 Task: Find connections with filter location Hāveri with filter topic #personalbrandingwith filter profile language French with filter current company NTT Ltd. with filter school Prof. Ram Meghe Institute of Technology & Research Badnera Rly. with filter industry Events Services with filter service category Product Marketing with filter keywords title Youth Volunteer
Action: Mouse moved to (511, 78)
Screenshot: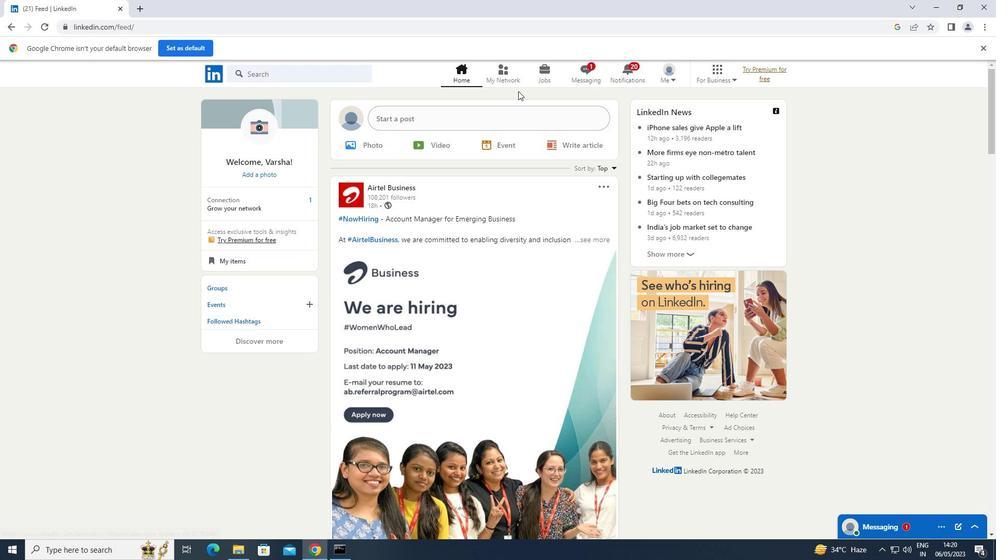 
Action: Mouse pressed left at (511, 78)
Screenshot: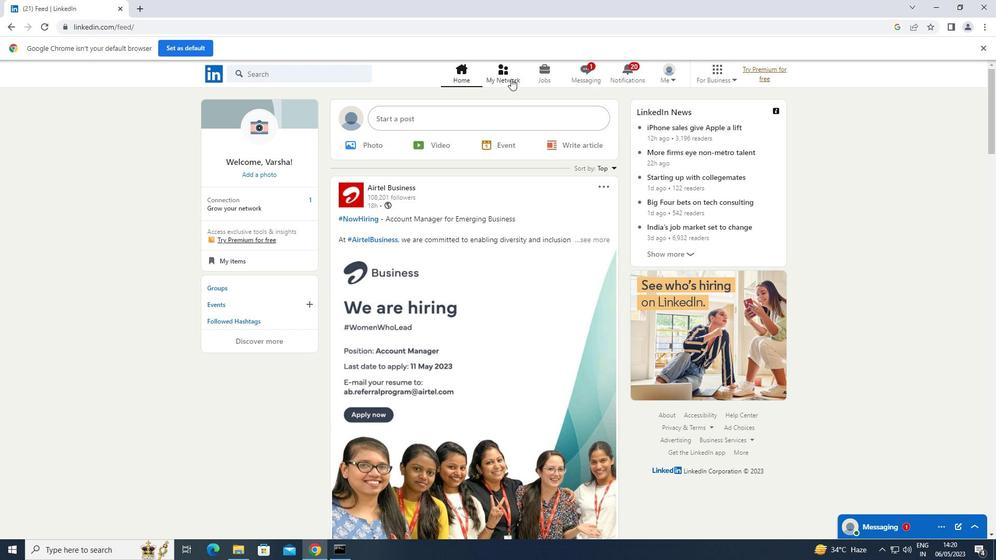 
Action: Mouse moved to (268, 124)
Screenshot: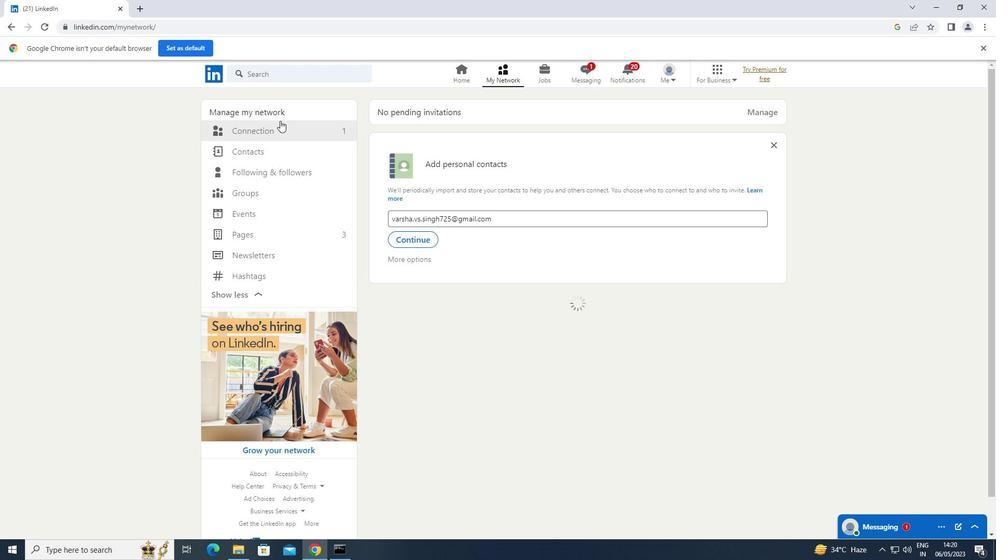 
Action: Mouse pressed left at (268, 124)
Screenshot: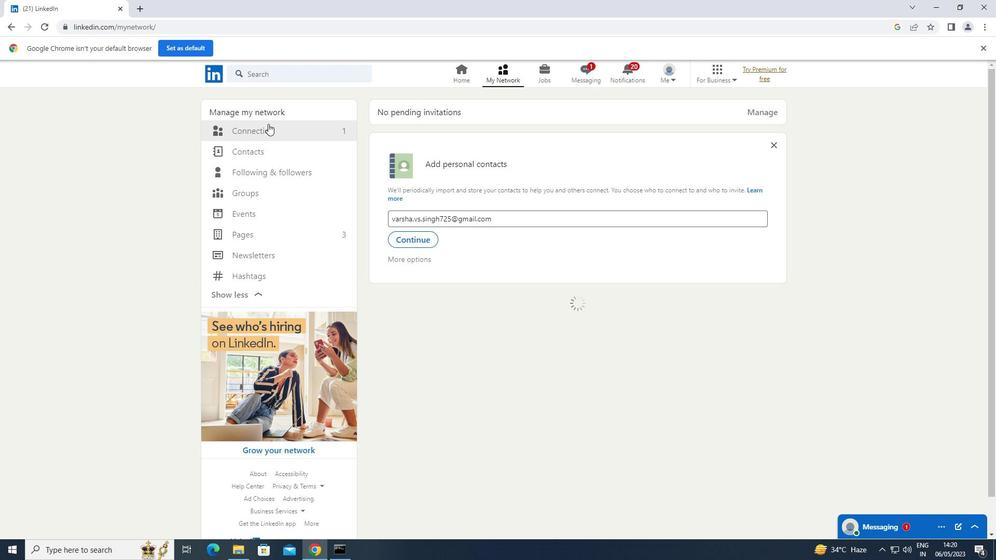 
Action: Mouse moved to (263, 126)
Screenshot: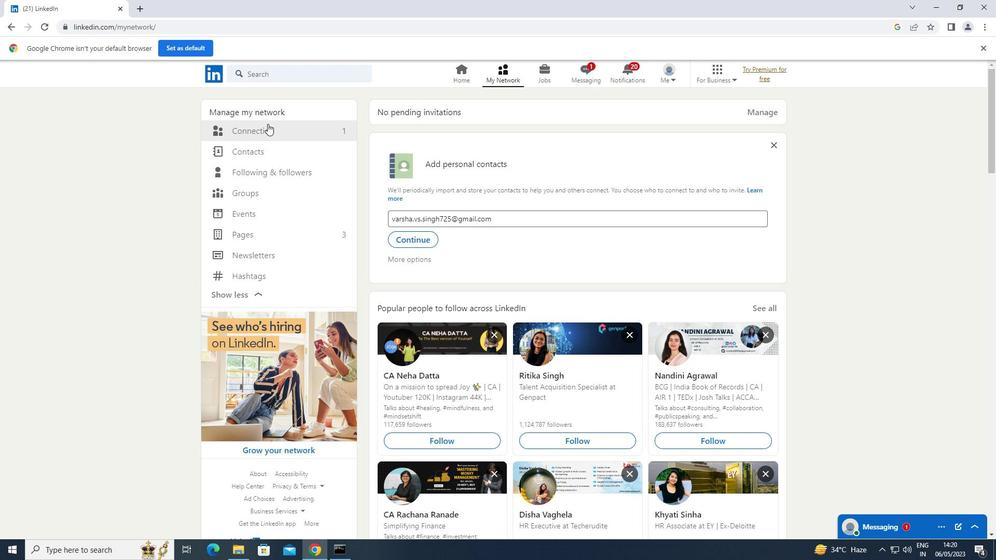 
Action: Mouse pressed left at (263, 126)
Screenshot: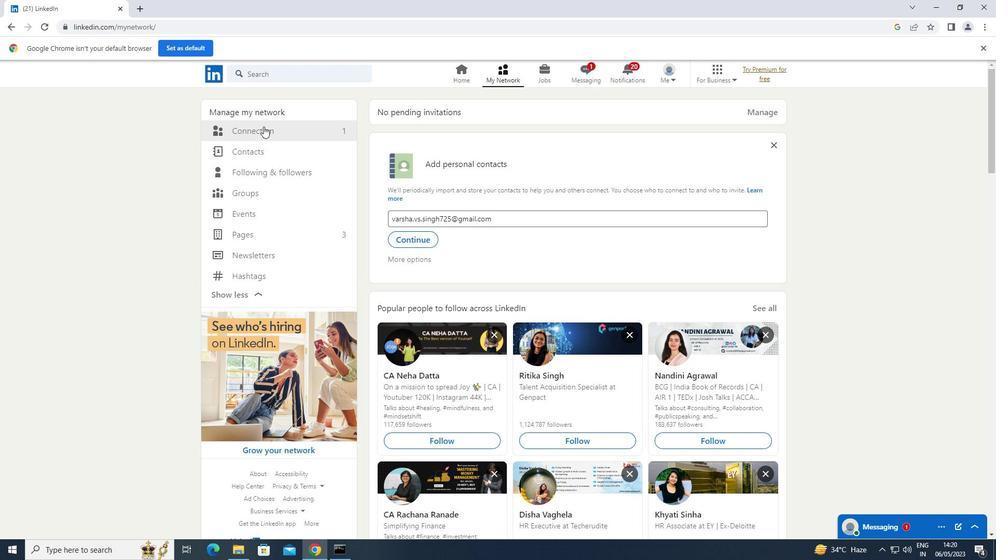 
Action: Mouse moved to (597, 133)
Screenshot: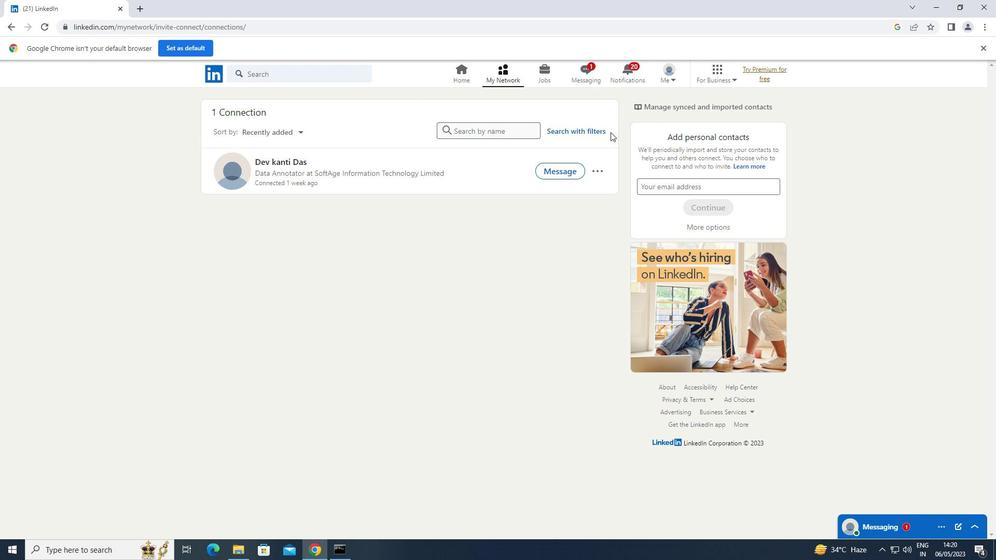 
Action: Mouse pressed left at (597, 133)
Screenshot: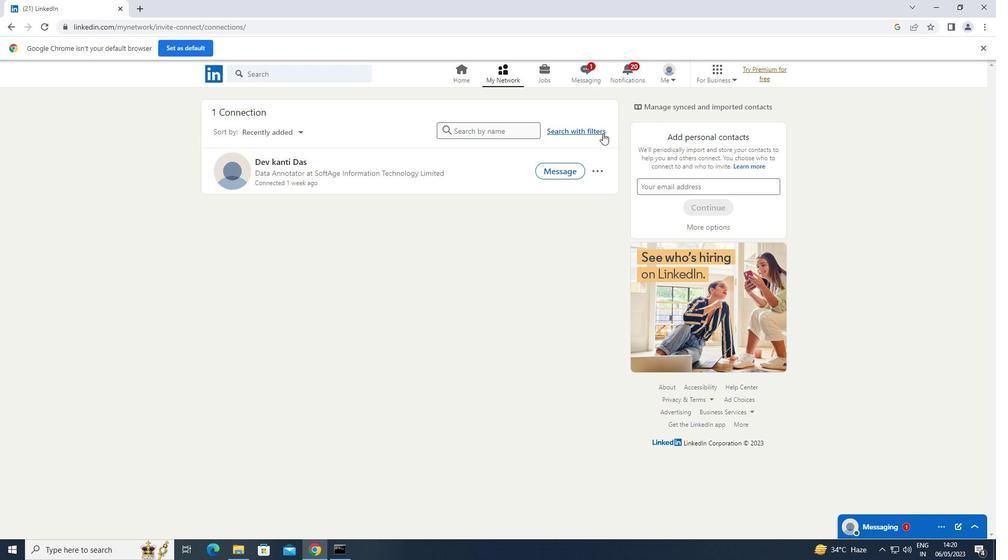 
Action: Mouse moved to (535, 103)
Screenshot: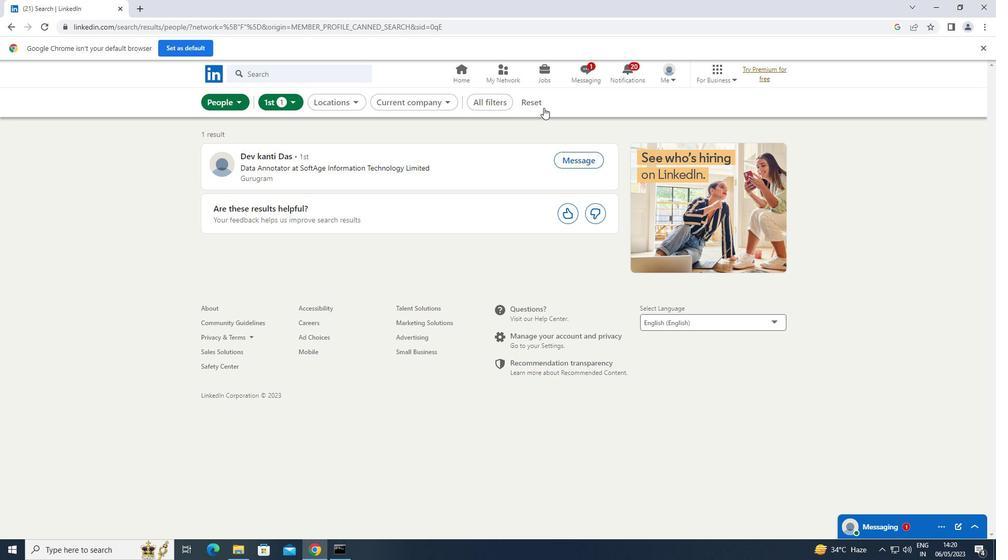 
Action: Mouse pressed left at (535, 103)
Screenshot: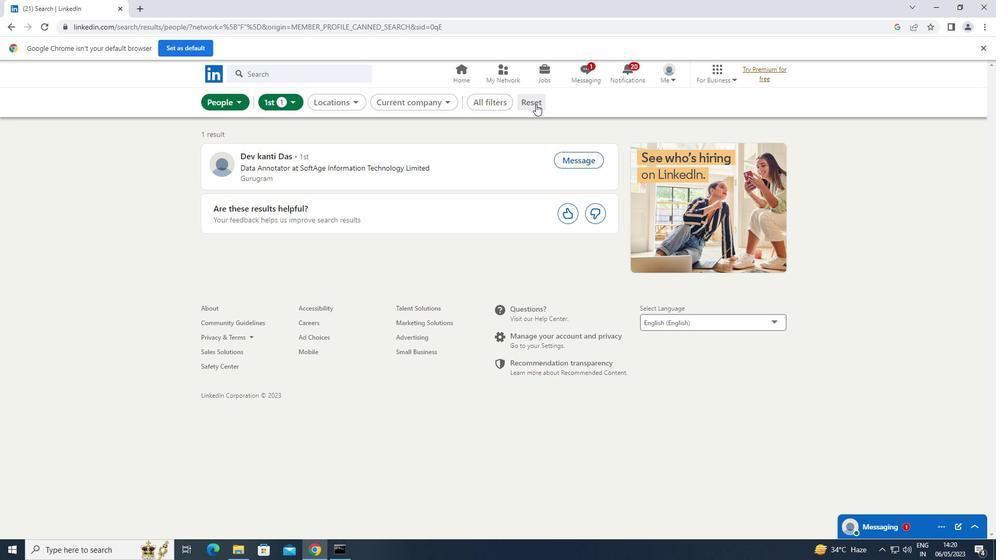 
Action: Mouse moved to (521, 100)
Screenshot: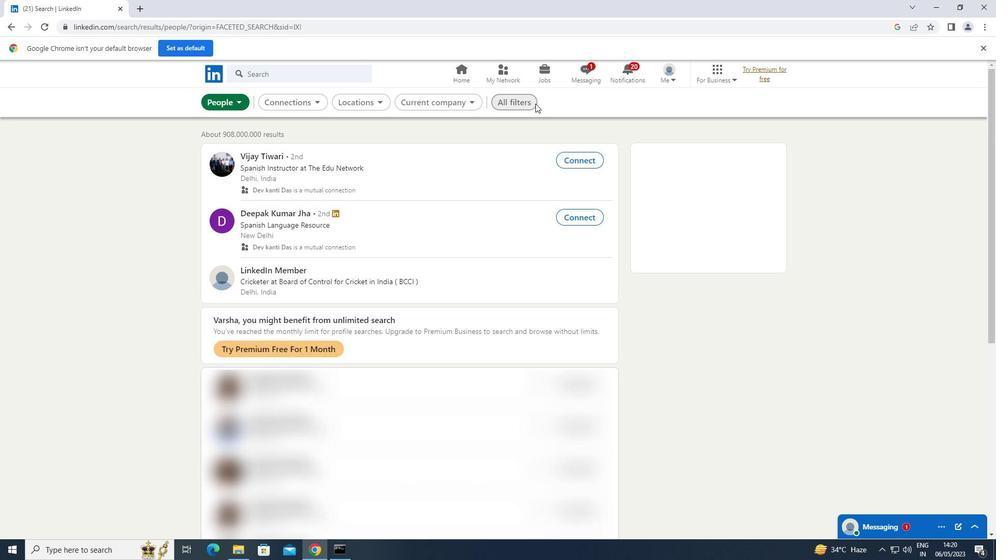 
Action: Mouse pressed left at (521, 100)
Screenshot: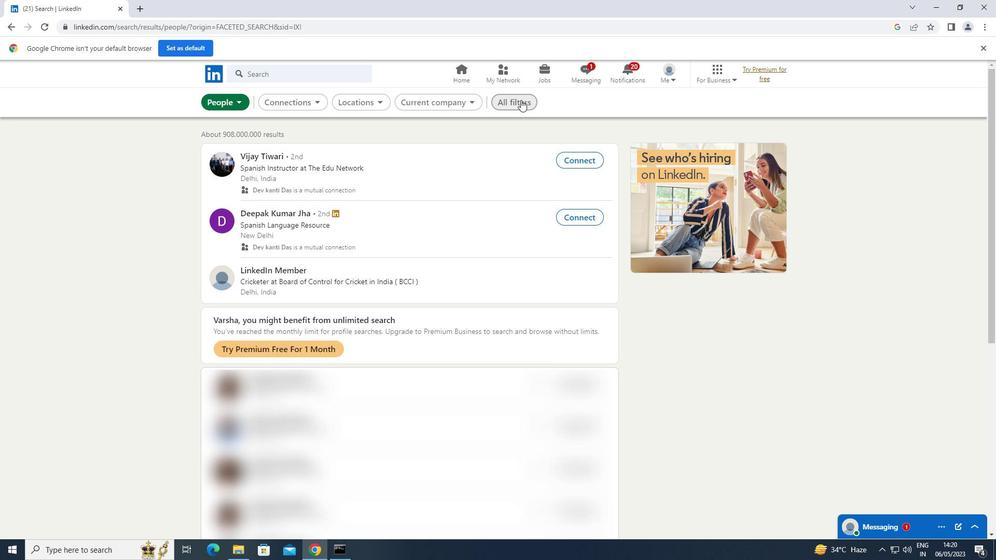 
Action: Mouse moved to (755, 156)
Screenshot: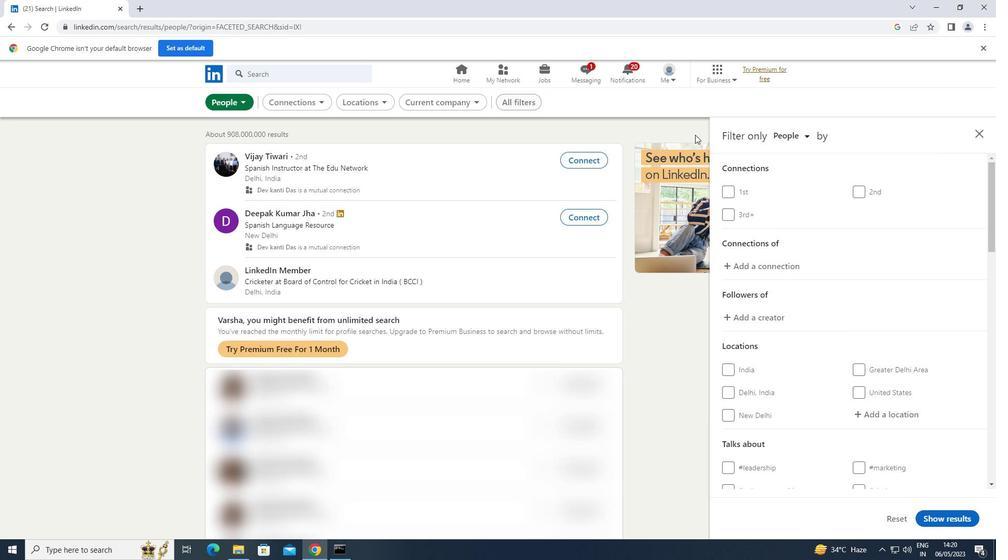 
Action: Mouse scrolled (755, 156) with delta (0, 0)
Screenshot: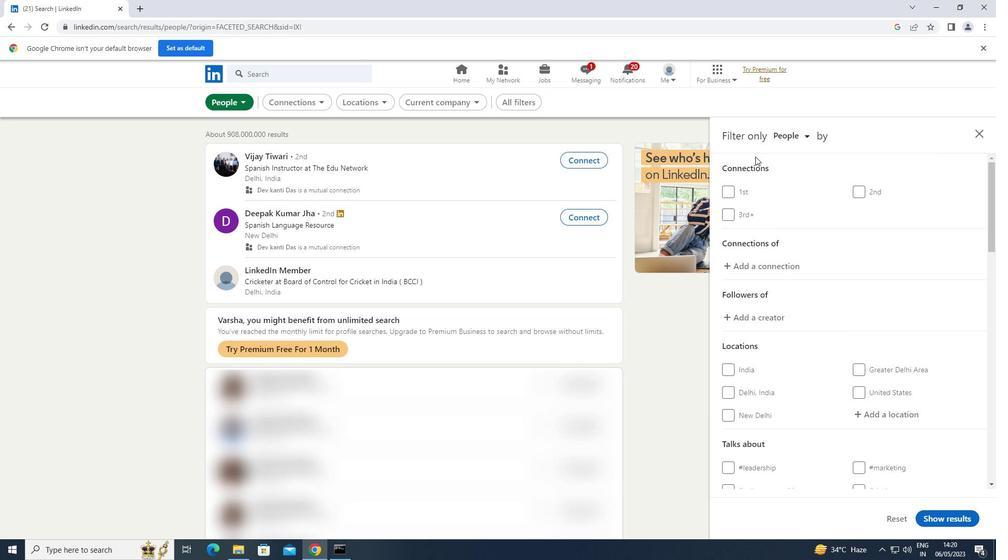 
Action: Mouse scrolled (755, 156) with delta (0, 0)
Screenshot: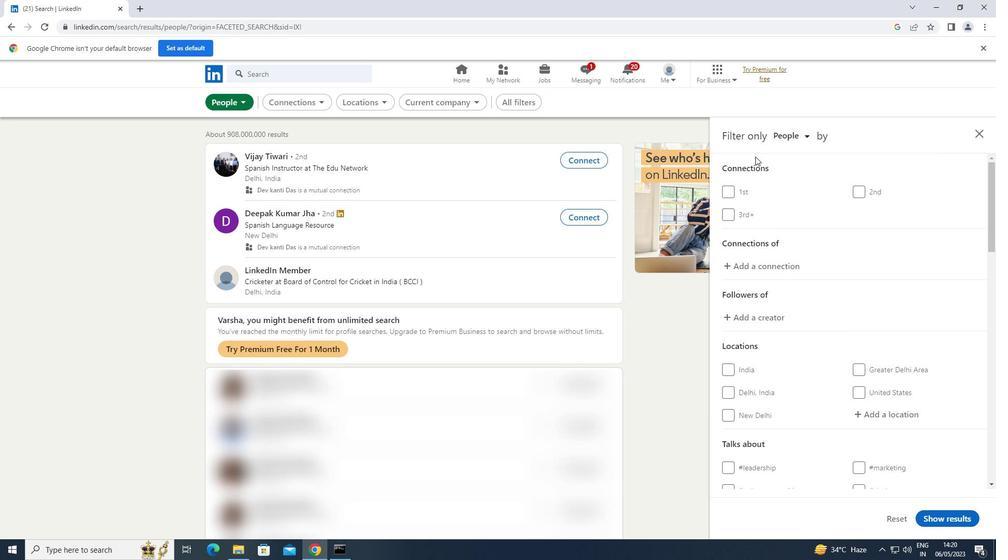 
Action: Mouse scrolled (755, 156) with delta (0, 0)
Screenshot: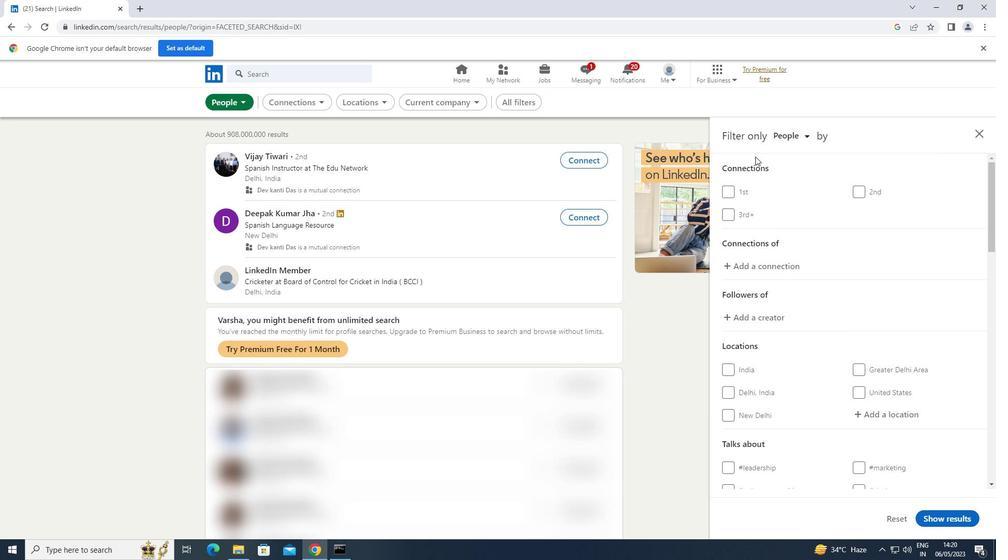 
Action: Mouse moved to (756, 156)
Screenshot: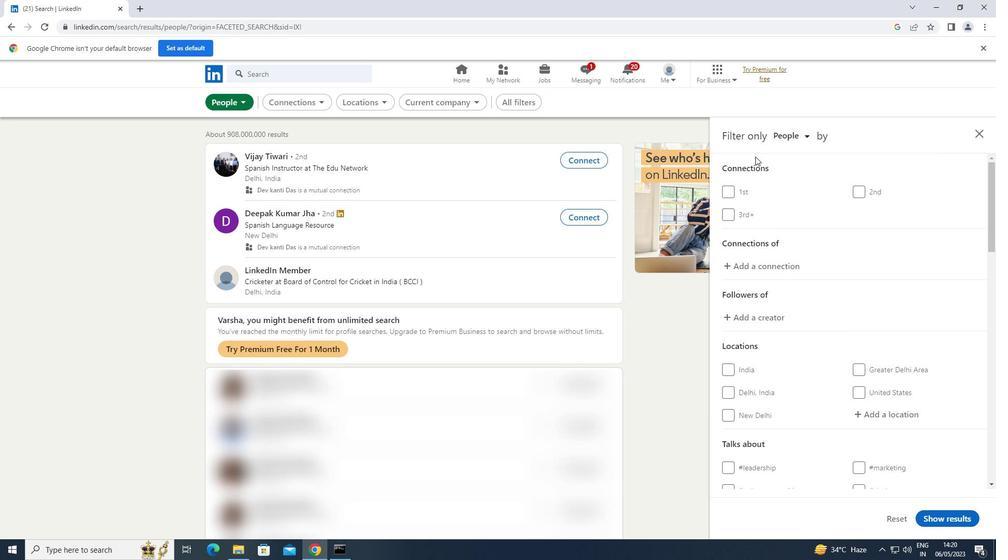 
Action: Mouse scrolled (756, 156) with delta (0, 0)
Screenshot: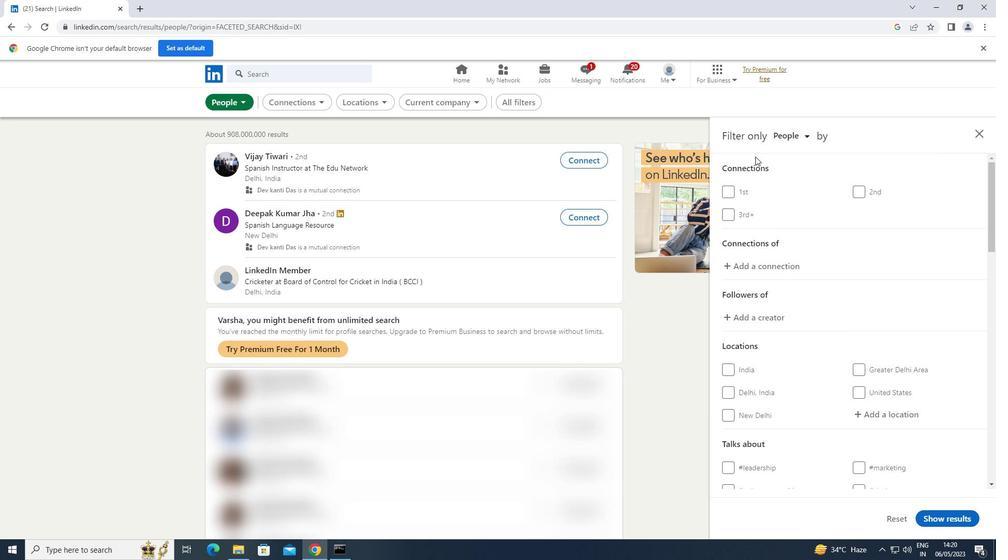 
Action: Mouse moved to (871, 206)
Screenshot: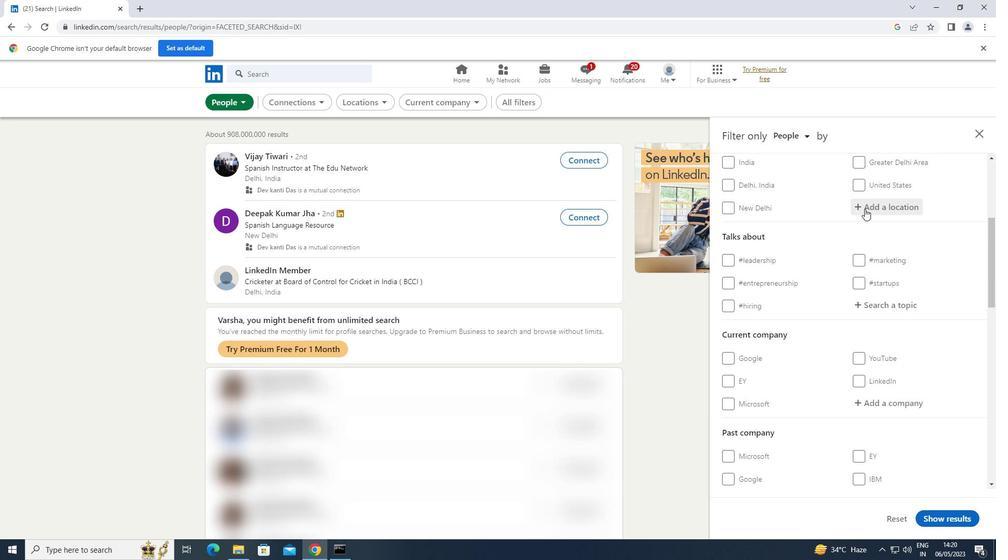 
Action: Mouse pressed left at (871, 206)
Screenshot: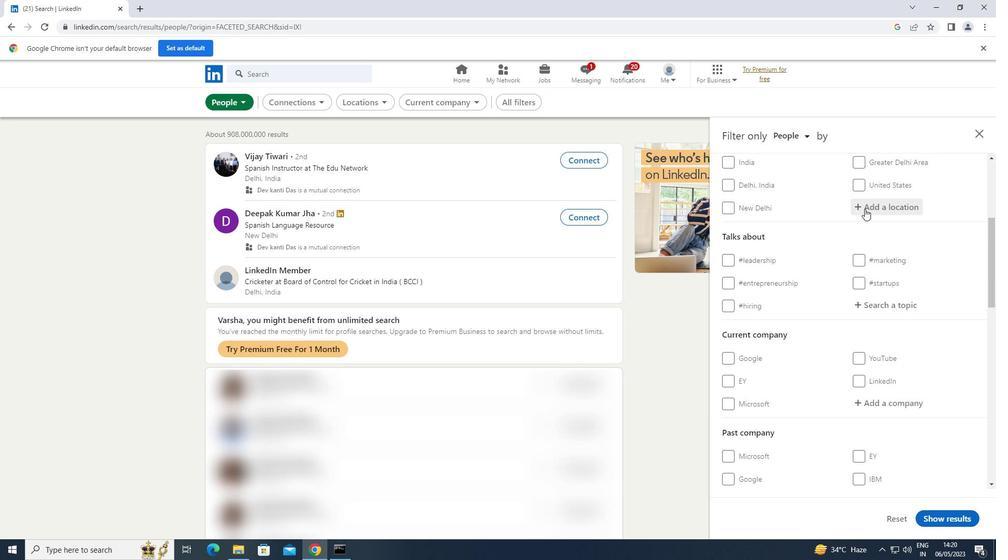 
Action: Mouse moved to (872, 206)
Screenshot: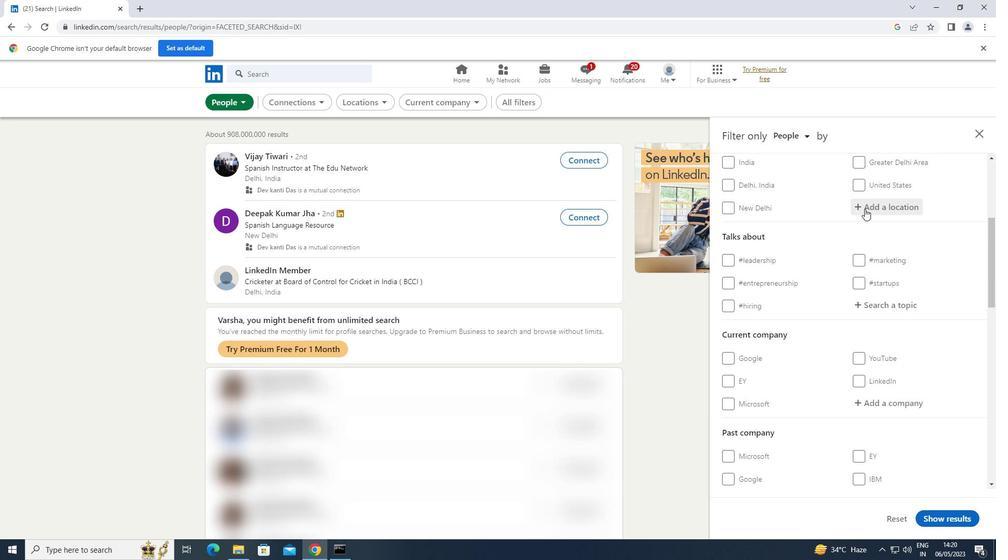 
Action: Key pressed <Key.shift>HAVERI
Screenshot: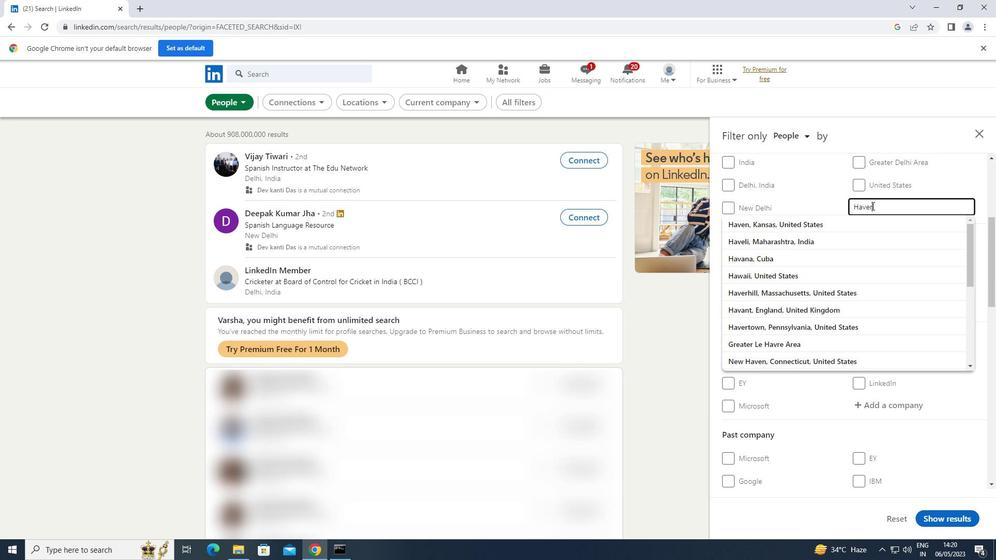 
Action: Mouse moved to (873, 306)
Screenshot: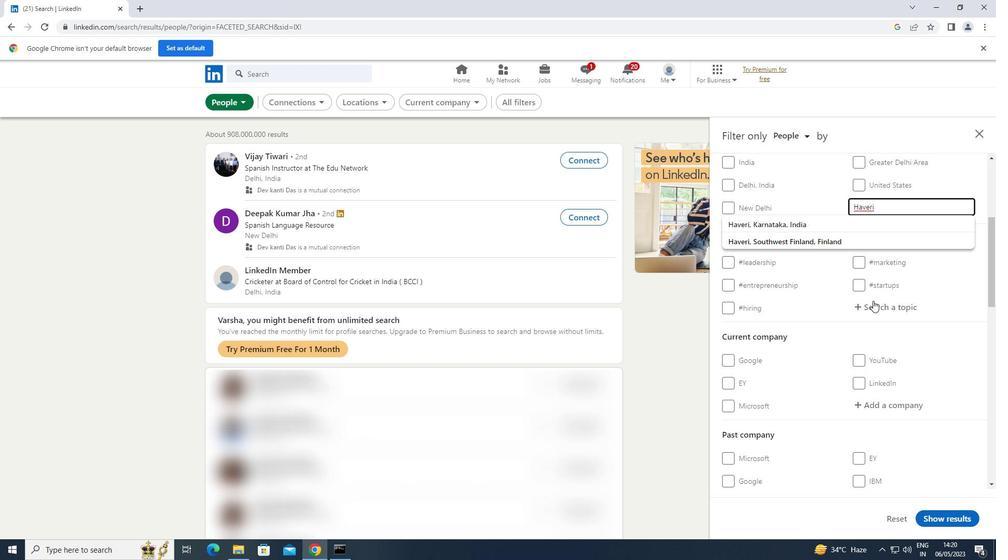
Action: Mouse pressed left at (873, 306)
Screenshot: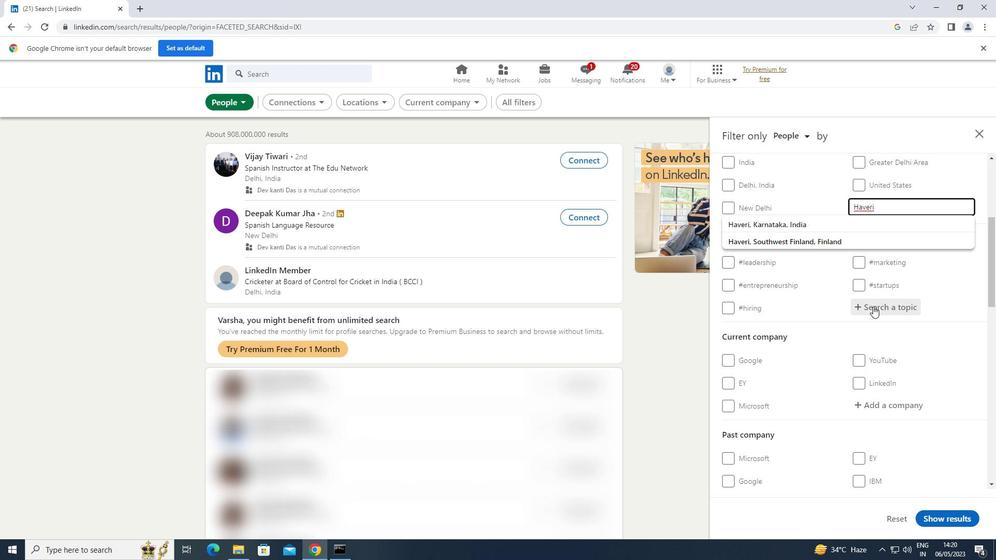 
Action: Key pressed PERSONALBRANDIN
Screenshot: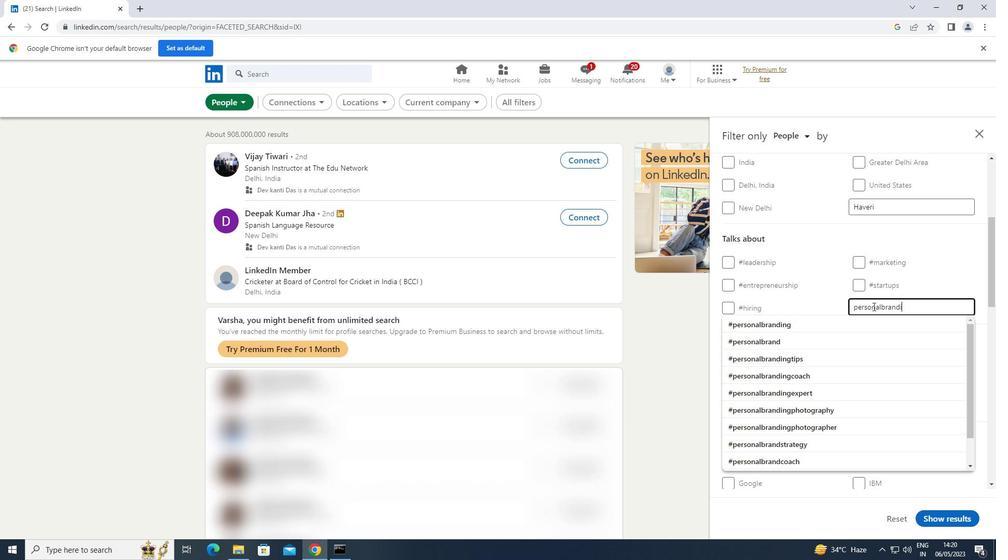
Action: Mouse moved to (747, 319)
Screenshot: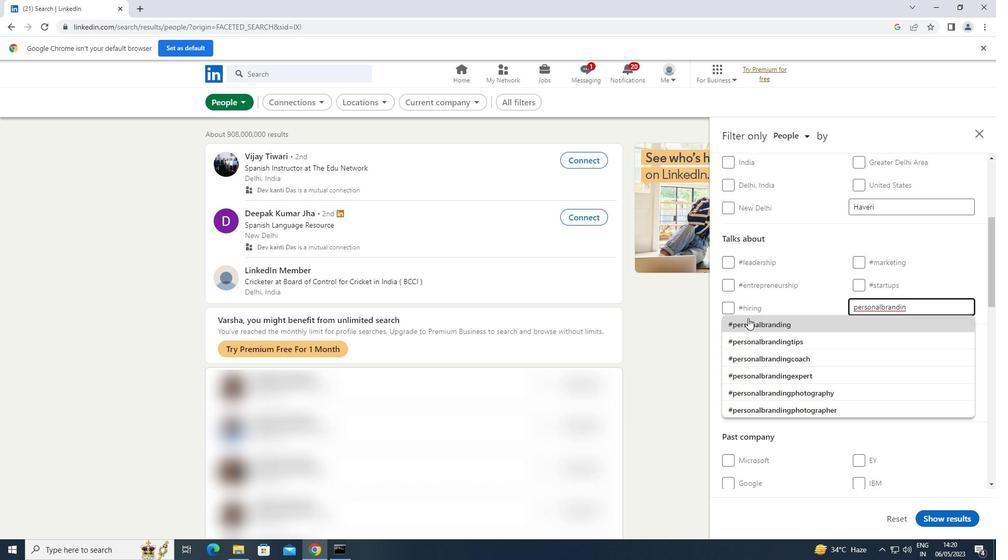 
Action: Mouse pressed left at (747, 319)
Screenshot: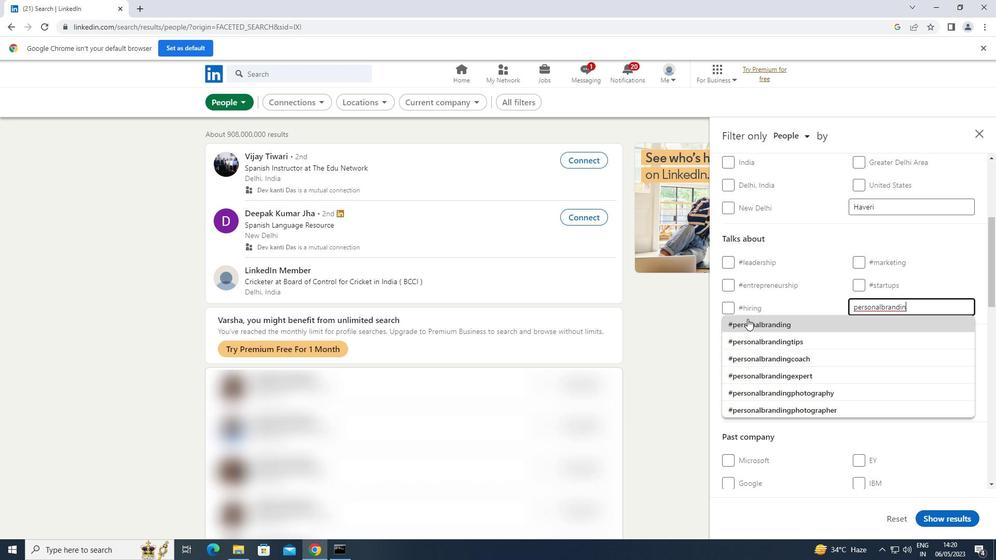 
Action: Mouse moved to (749, 317)
Screenshot: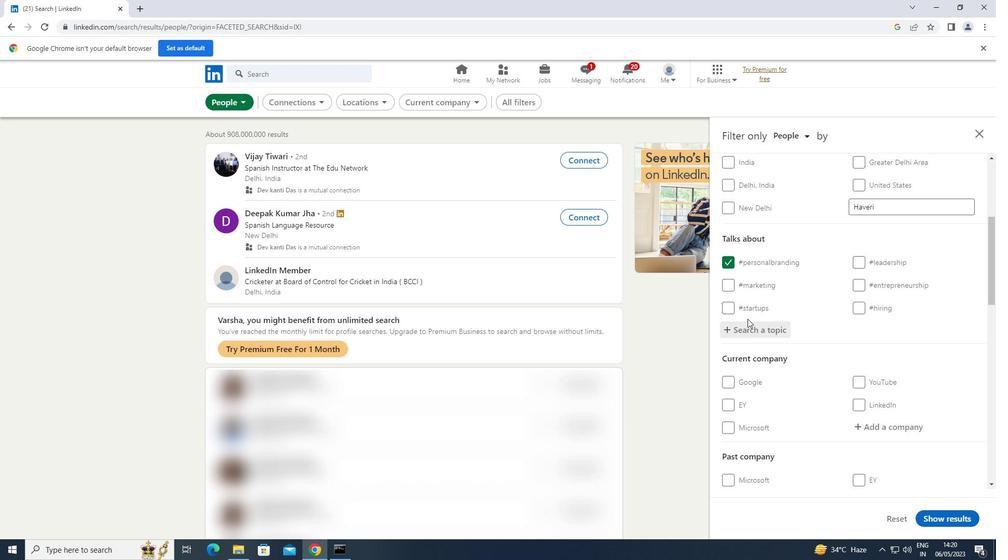 
Action: Mouse scrolled (749, 316) with delta (0, 0)
Screenshot: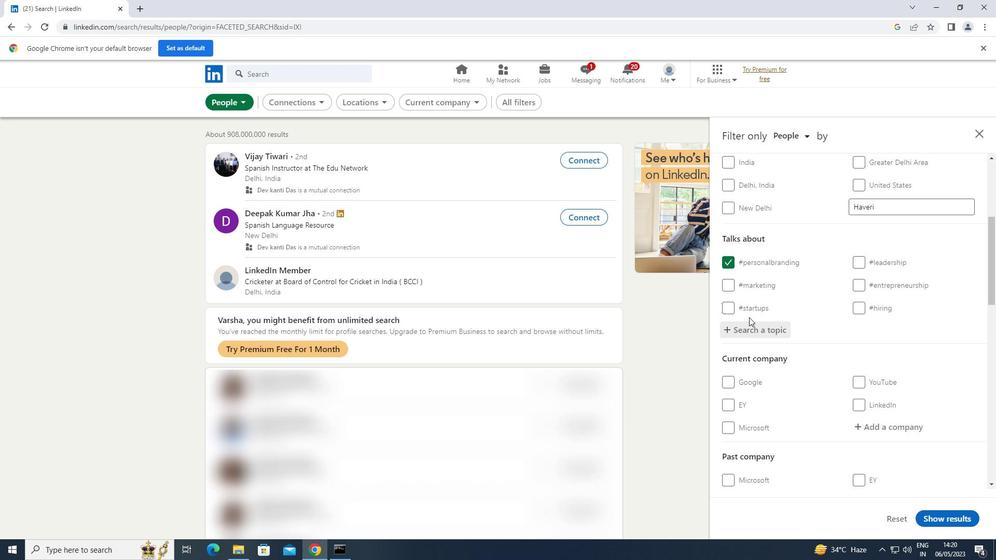 
Action: Mouse scrolled (749, 316) with delta (0, 0)
Screenshot: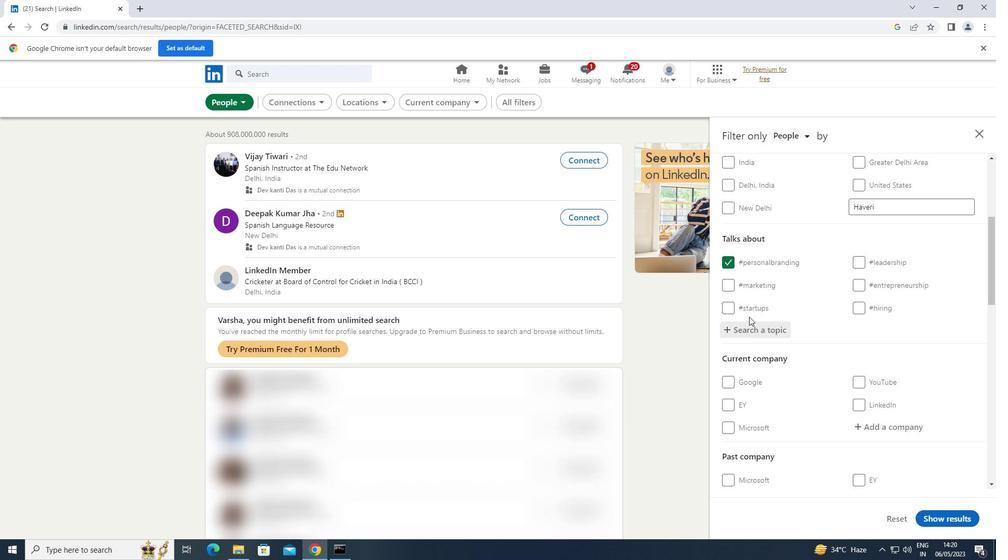 
Action: Mouse scrolled (749, 316) with delta (0, 0)
Screenshot: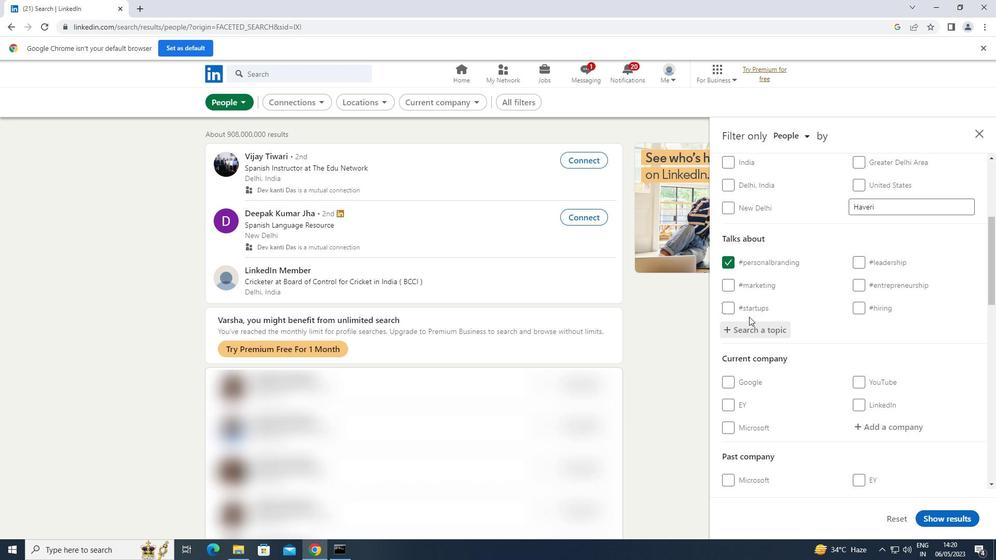 
Action: Mouse moved to (753, 314)
Screenshot: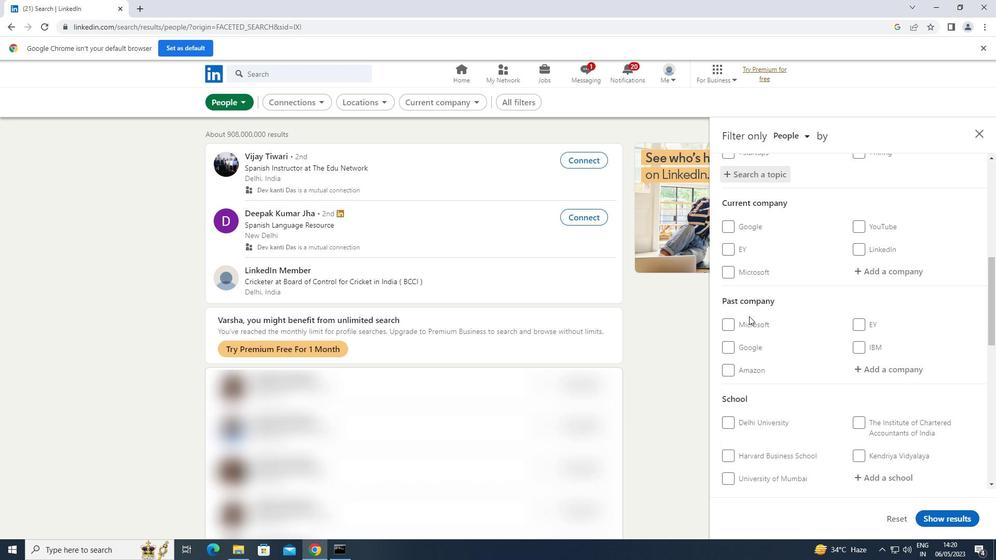 
Action: Mouse scrolled (753, 313) with delta (0, 0)
Screenshot: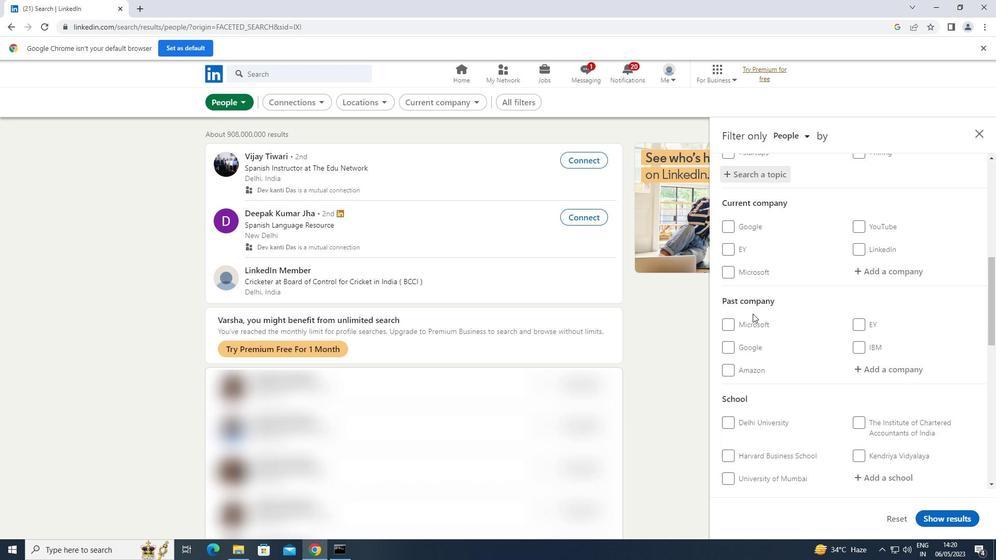 
Action: Mouse scrolled (753, 313) with delta (0, 0)
Screenshot: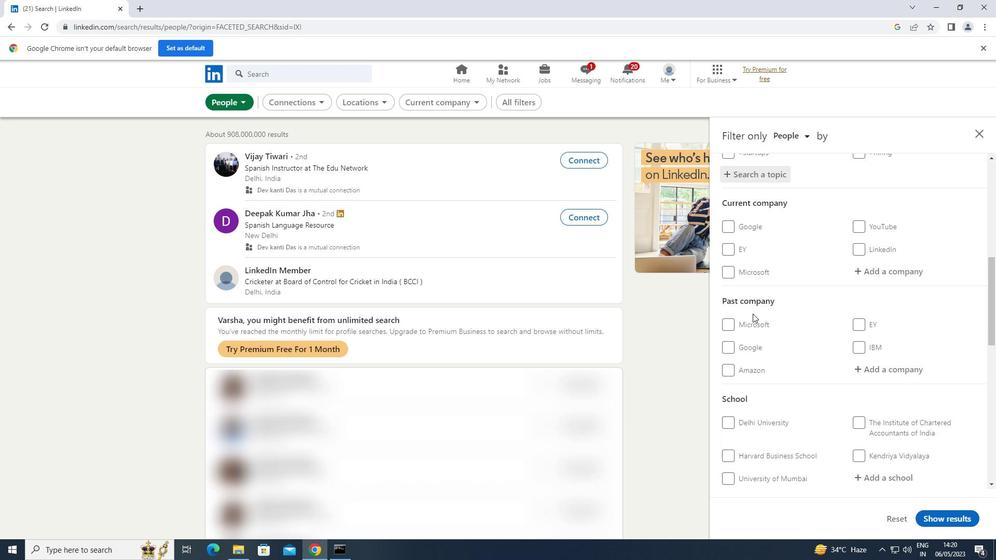 
Action: Mouse scrolled (753, 313) with delta (0, 0)
Screenshot: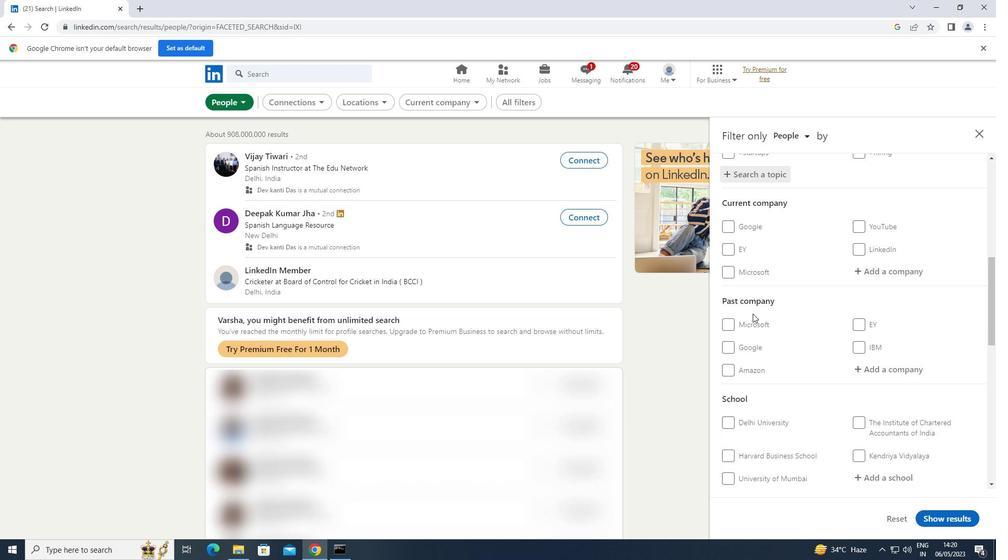 
Action: Mouse scrolled (753, 313) with delta (0, 0)
Screenshot: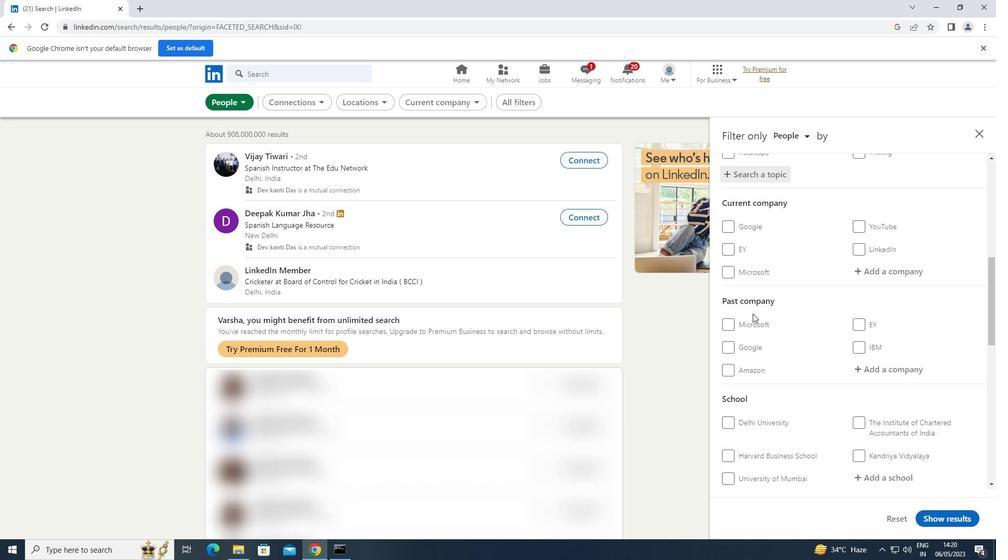 
Action: Mouse scrolled (753, 313) with delta (0, 0)
Screenshot: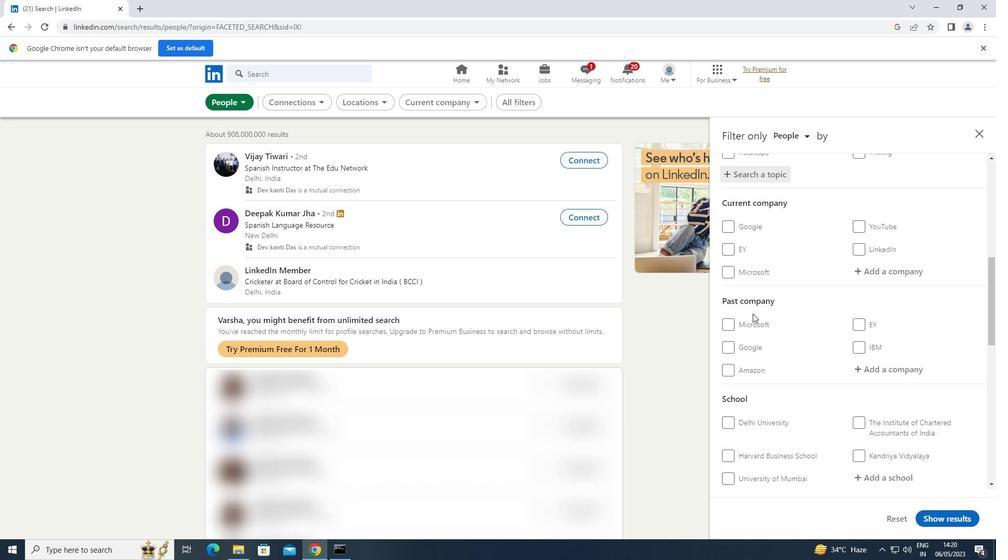 
Action: Mouse moved to (855, 387)
Screenshot: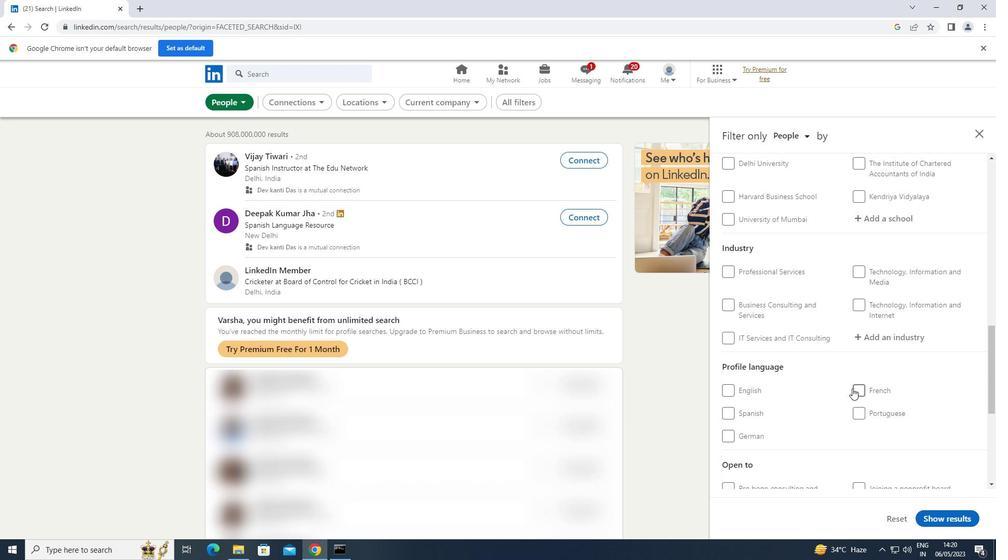 
Action: Mouse pressed left at (855, 387)
Screenshot: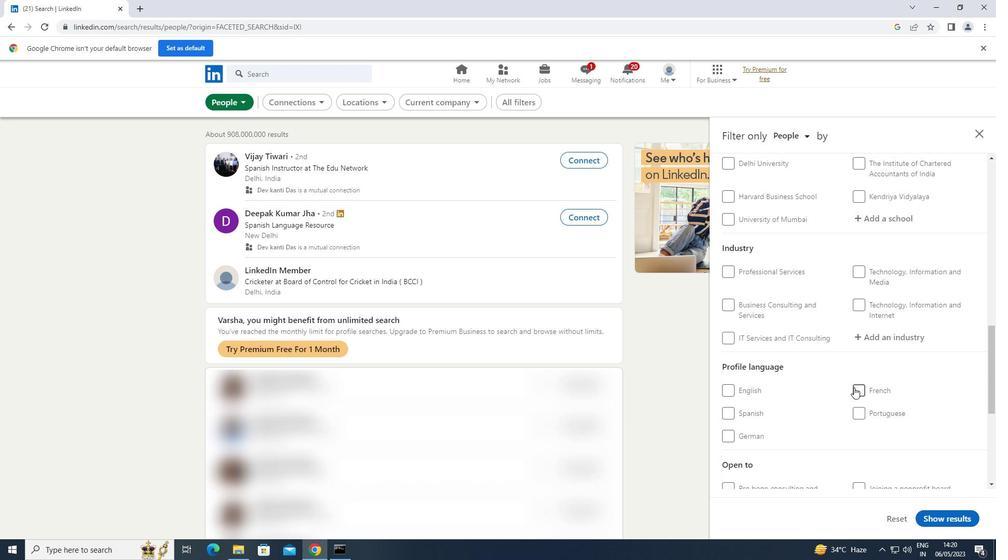 
Action: Mouse moved to (856, 383)
Screenshot: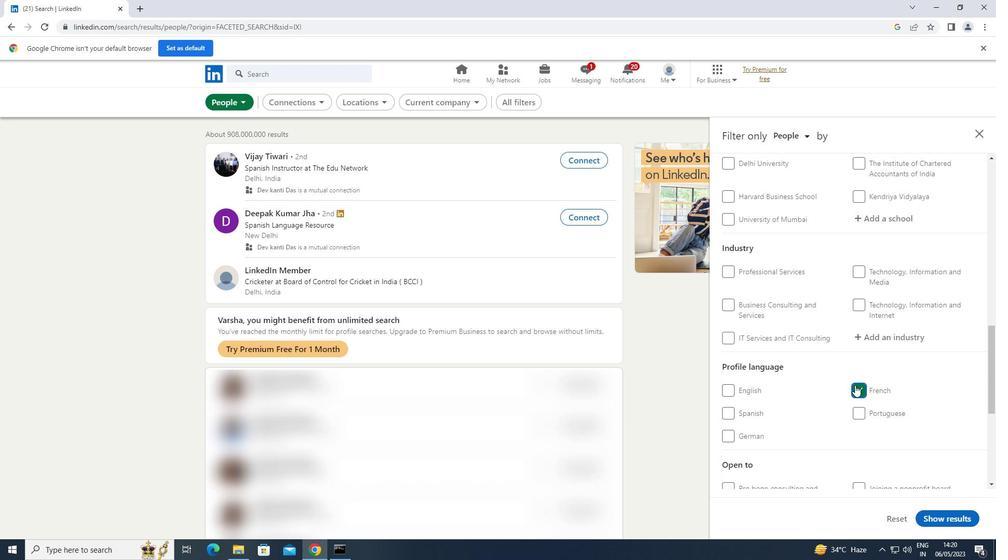 
Action: Mouse scrolled (856, 384) with delta (0, 0)
Screenshot: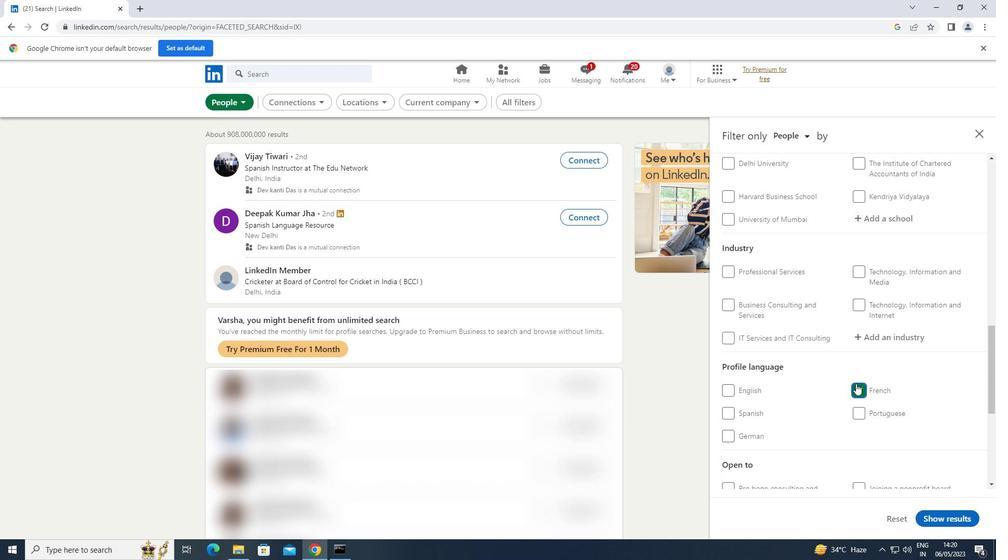 
Action: Mouse scrolled (856, 384) with delta (0, 0)
Screenshot: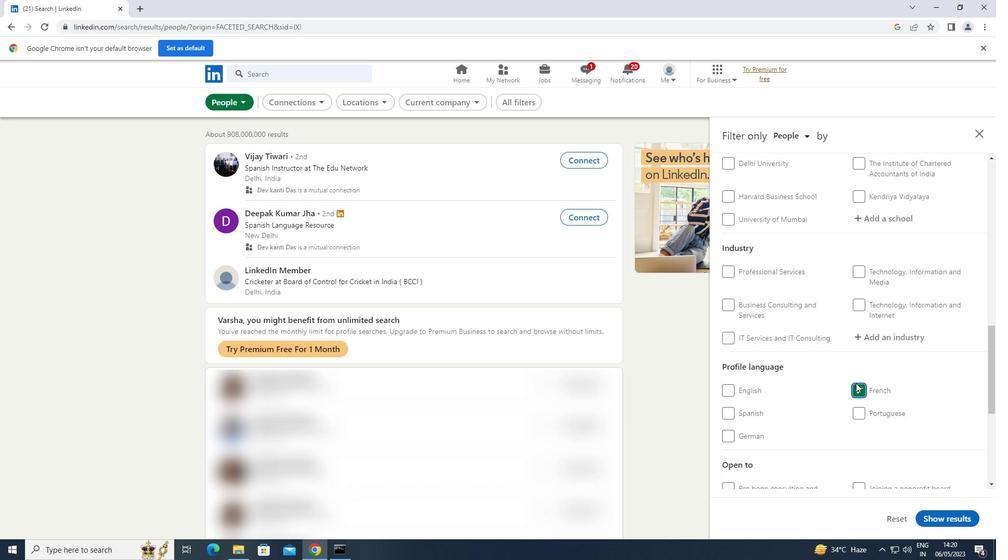 
Action: Mouse moved to (856, 382)
Screenshot: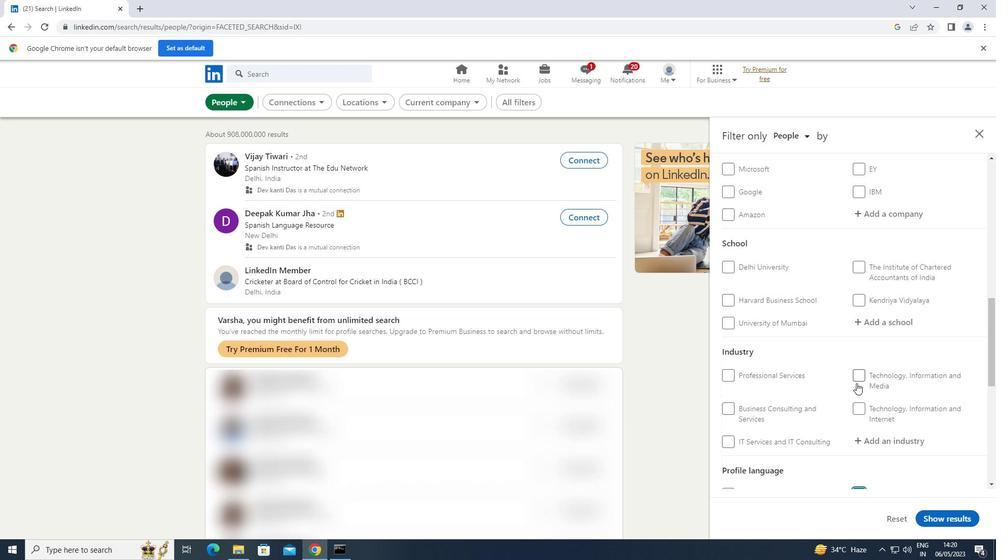 
Action: Mouse scrolled (856, 383) with delta (0, 0)
Screenshot: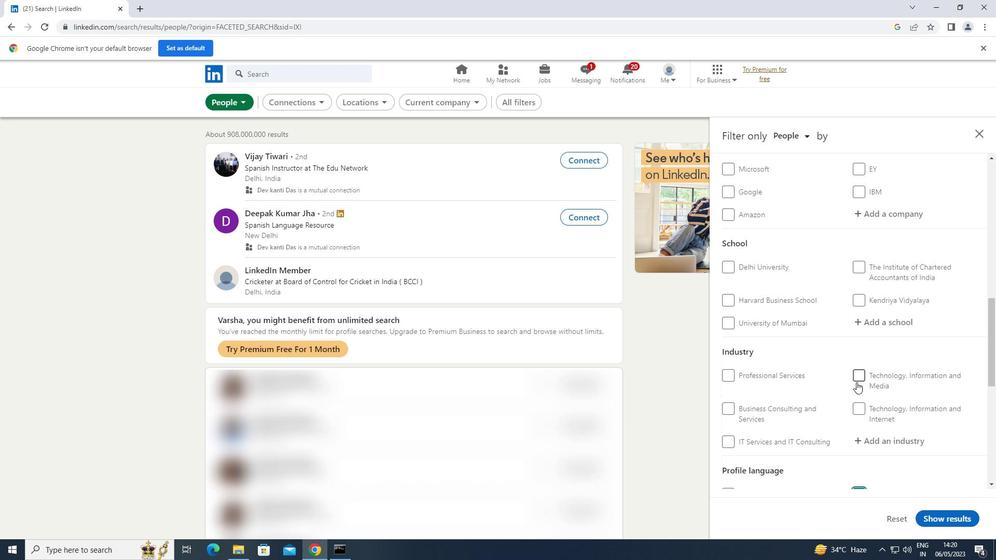 
Action: Mouse scrolled (856, 383) with delta (0, 0)
Screenshot: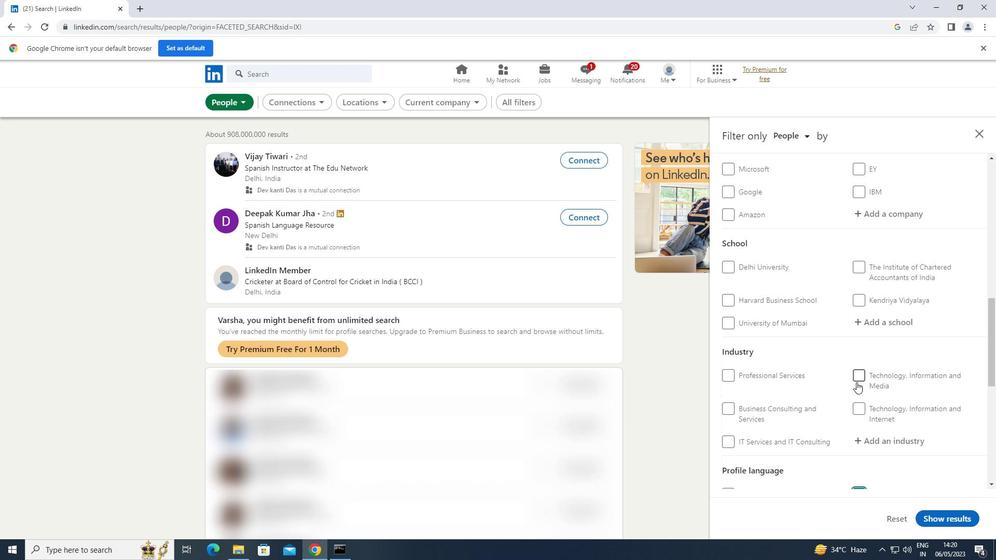 
Action: Mouse moved to (857, 380)
Screenshot: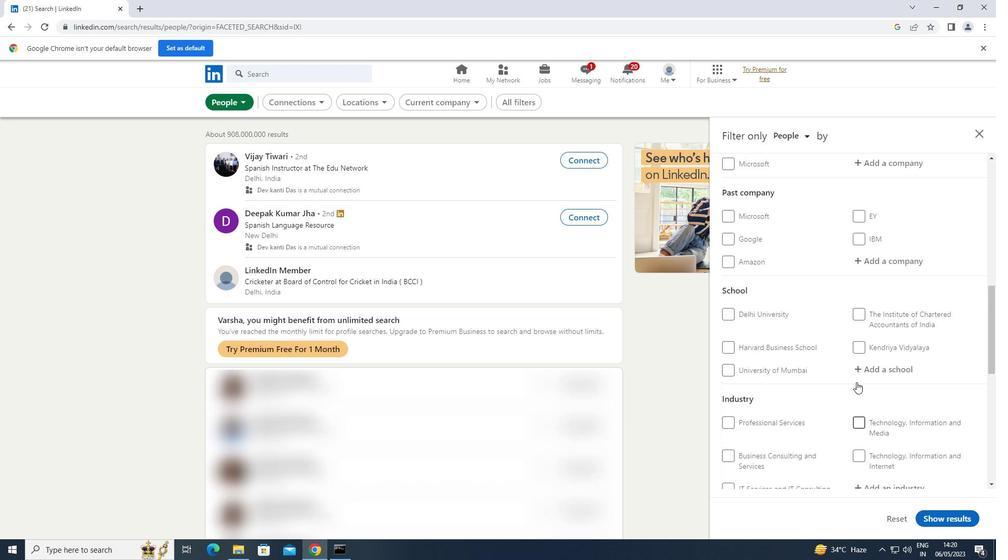 
Action: Mouse scrolled (857, 381) with delta (0, 0)
Screenshot: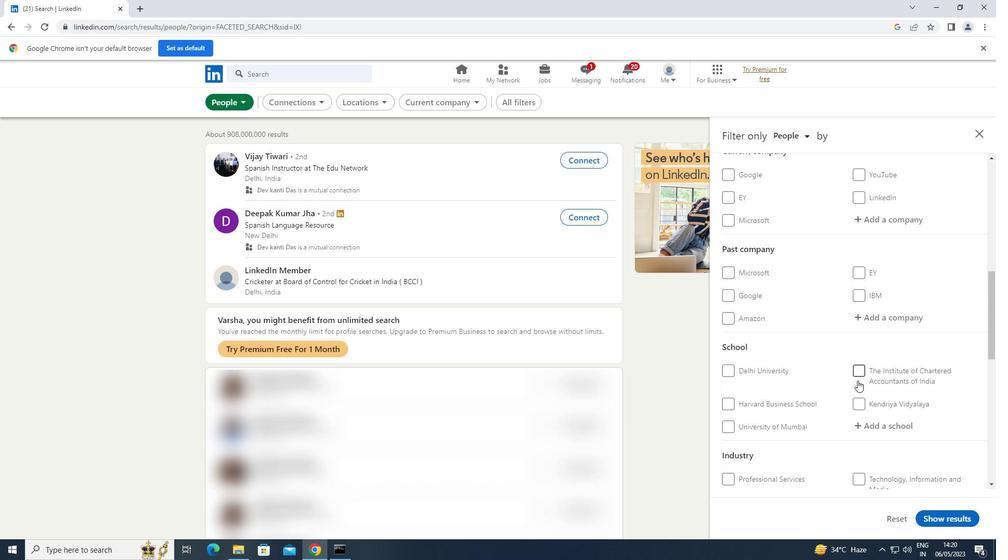 
Action: Mouse scrolled (857, 381) with delta (0, 0)
Screenshot: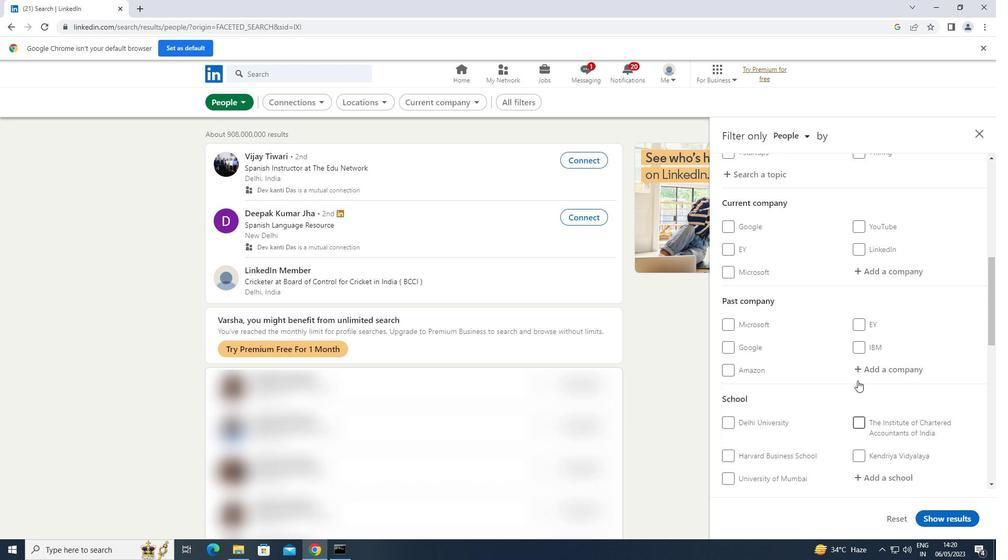 
Action: Mouse moved to (913, 316)
Screenshot: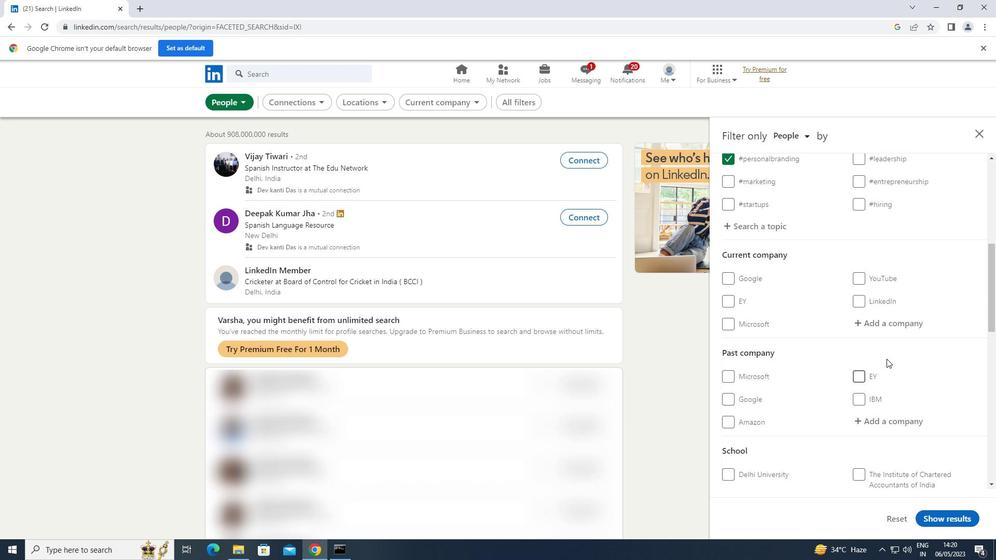 
Action: Mouse pressed left at (913, 316)
Screenshot: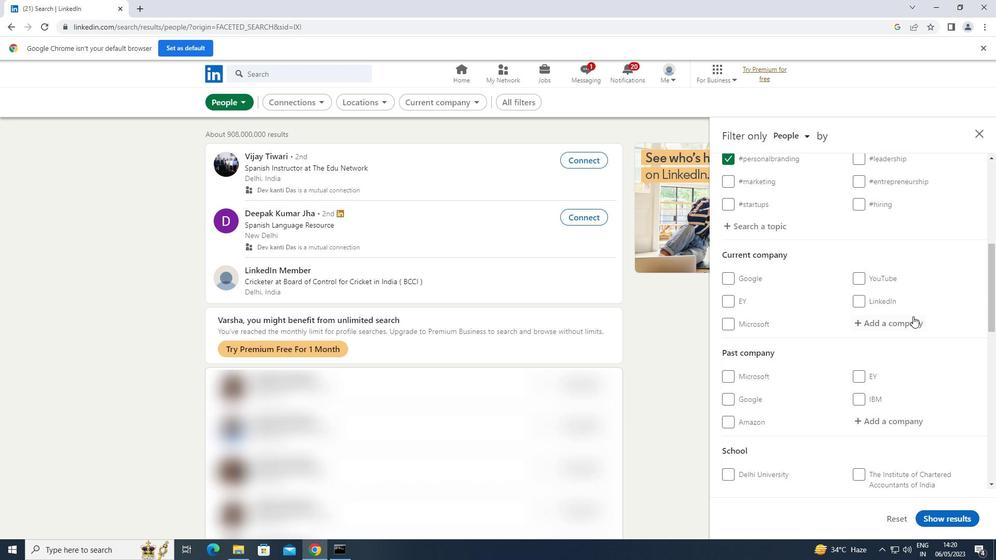 
Action: Mouse moved to (911, 316)
Screenshot: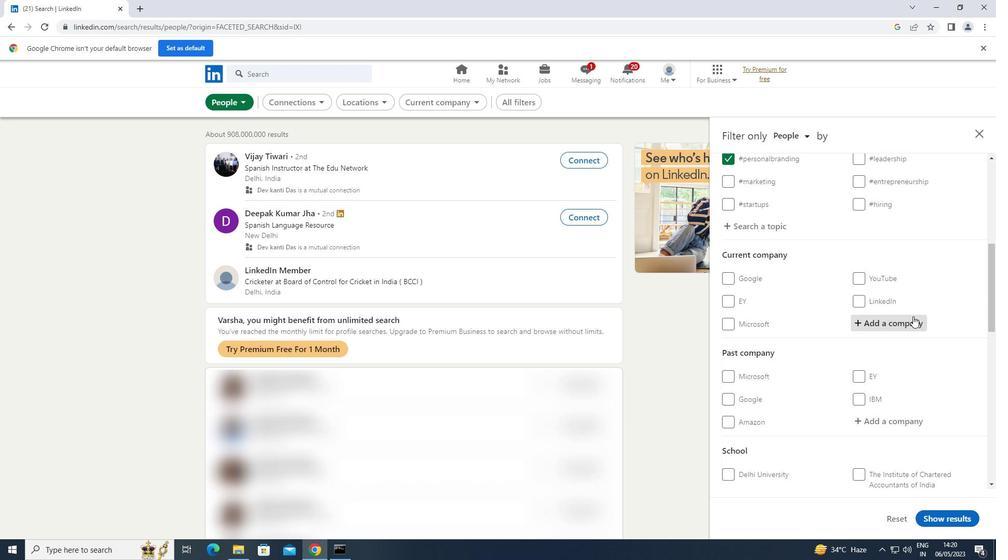 
Action: Key pressed <Key.shift>NTT<Key.space>
Screenshot: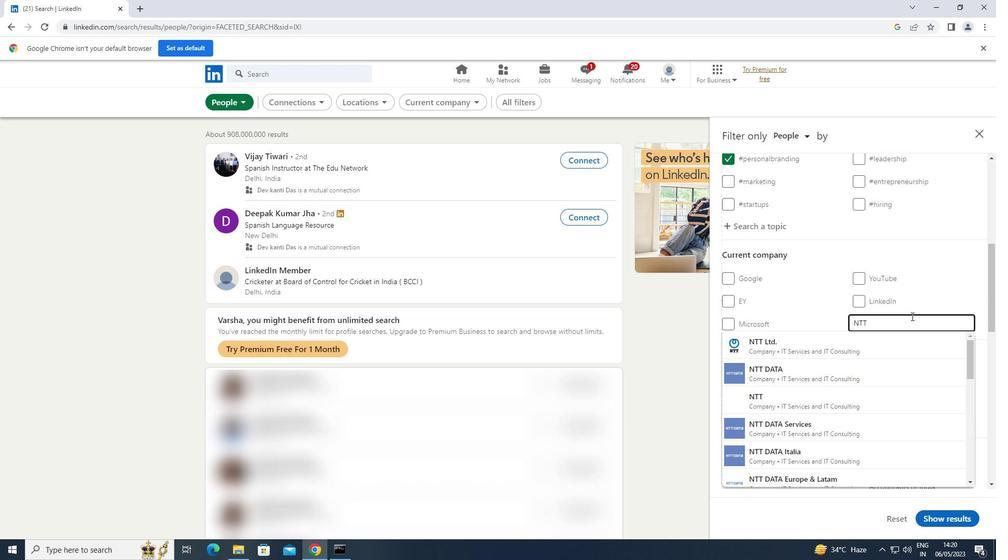 
Action: Mouse moved to (831, 346)
Screenshot: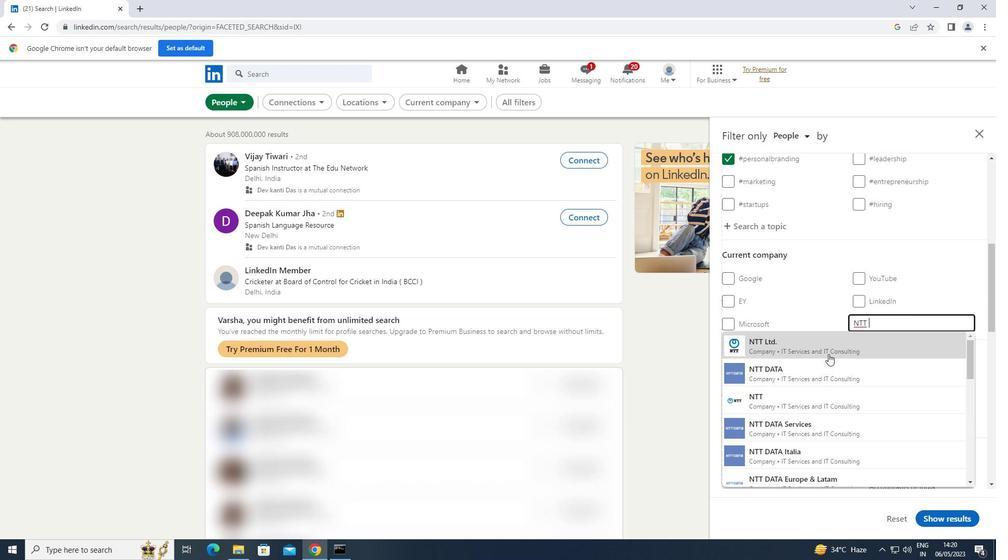 
Action: Mouse pressed left at (831, 346)
Screenshot: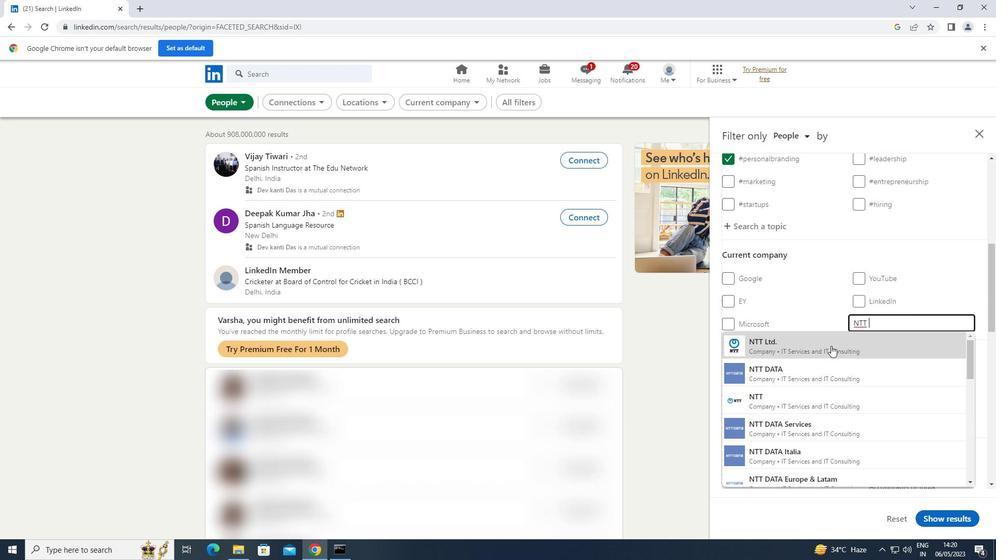 
Action: Mouse moved to (833, 344)
Screenshot: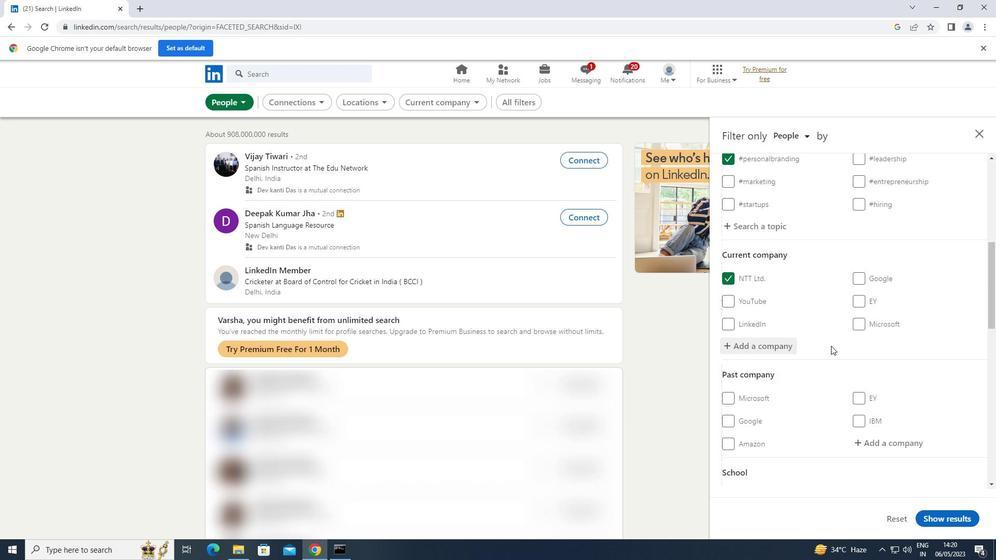 
Action: Mouse scrolled (833, 343) with delta (0, 0)
Screenshot: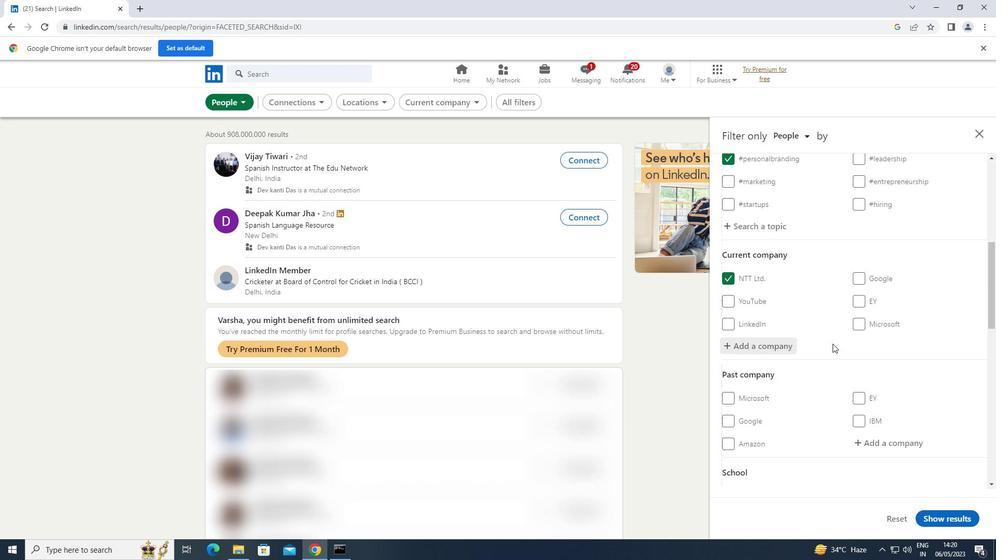 
Action: Mouse scrolled (833, 343) with delta (0, 0)
Screenshot: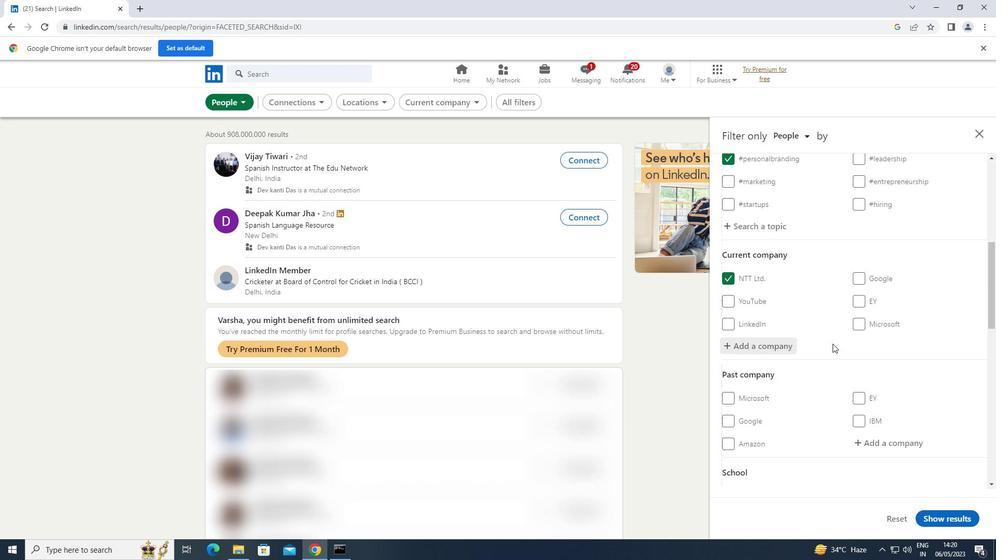 
Action: Mouse moved to (866, 447)
Screenshot: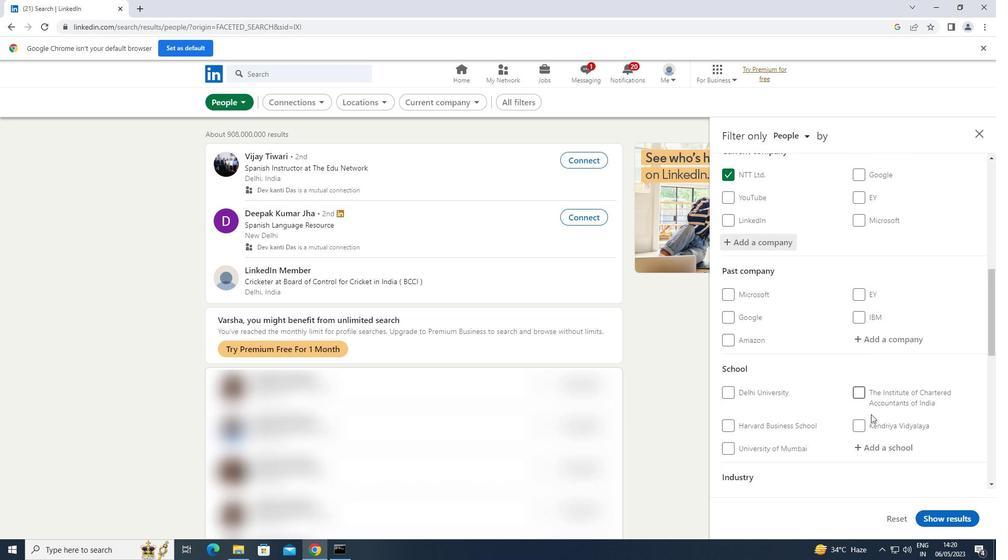 
Action: Mouse pressed left at (866, 447)
Screenshot: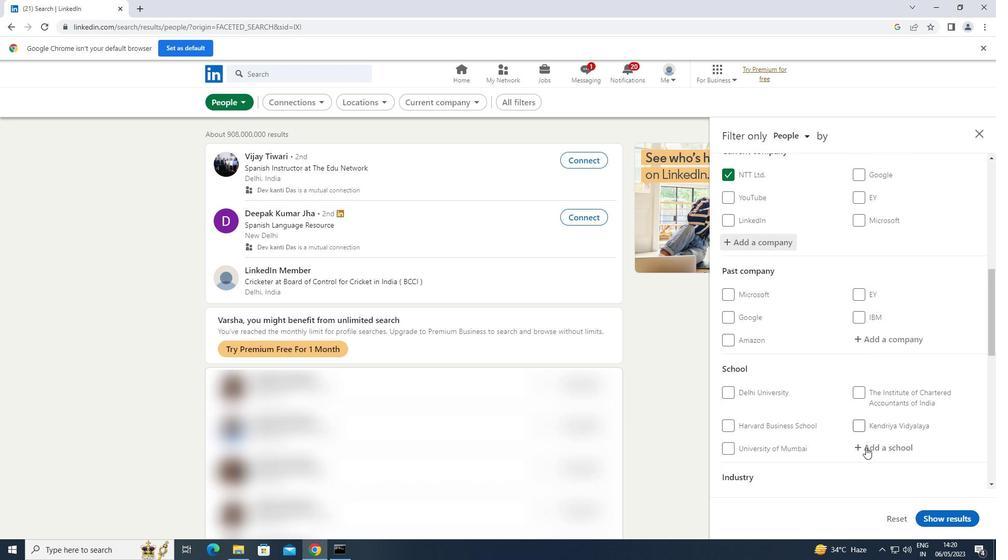 
Action: Key pressed <Key.shift>PROF.<Key.space><Key.shift>RAM
Screenshot: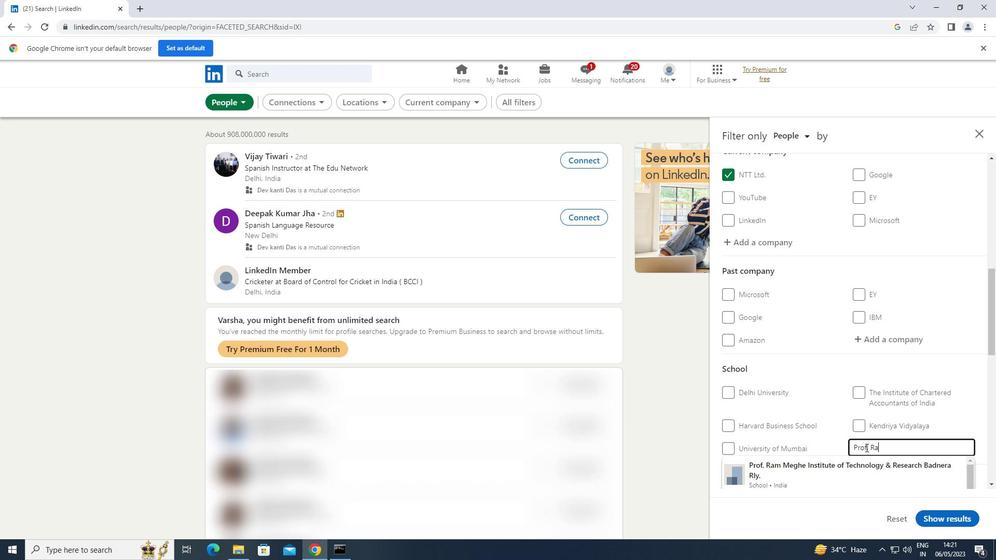 
Action: Mouse moved to (834, 467)
Screenshot: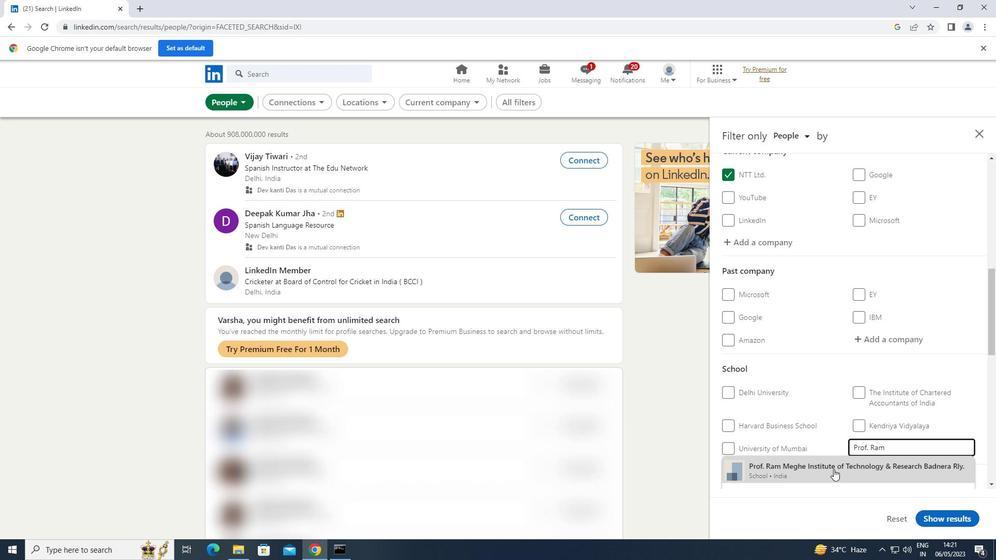 
Action: Mouse pressed left at (834, 467)
Screenshot: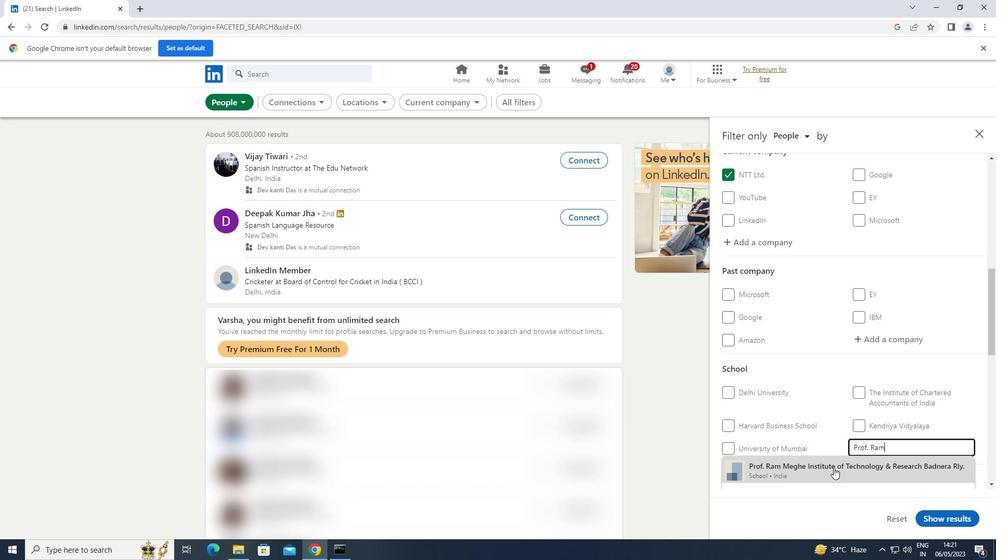 
Action: Mouse moved to (864, 371)
Screenshot: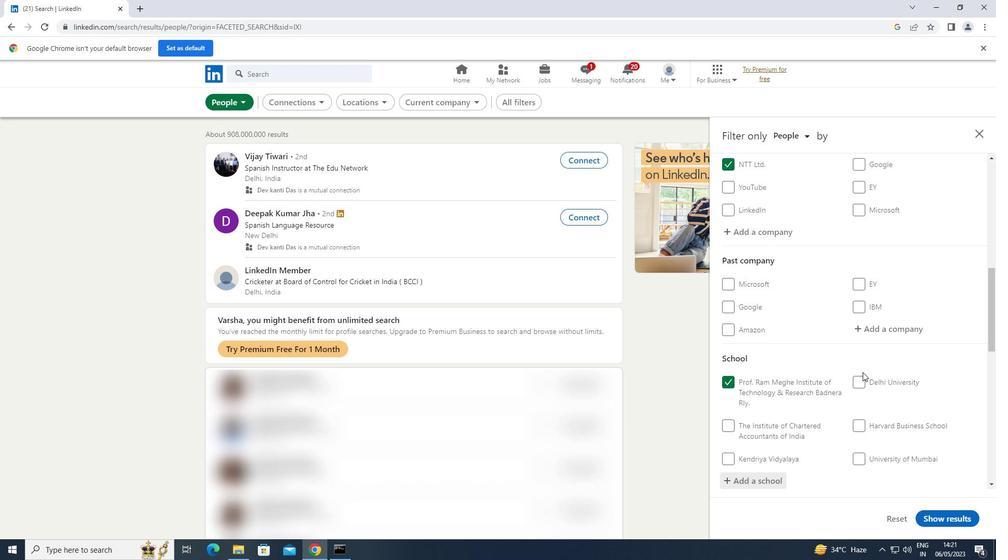 
Action: Mouse scrolled (864, 371) with delta (0, 0)
Screenshot: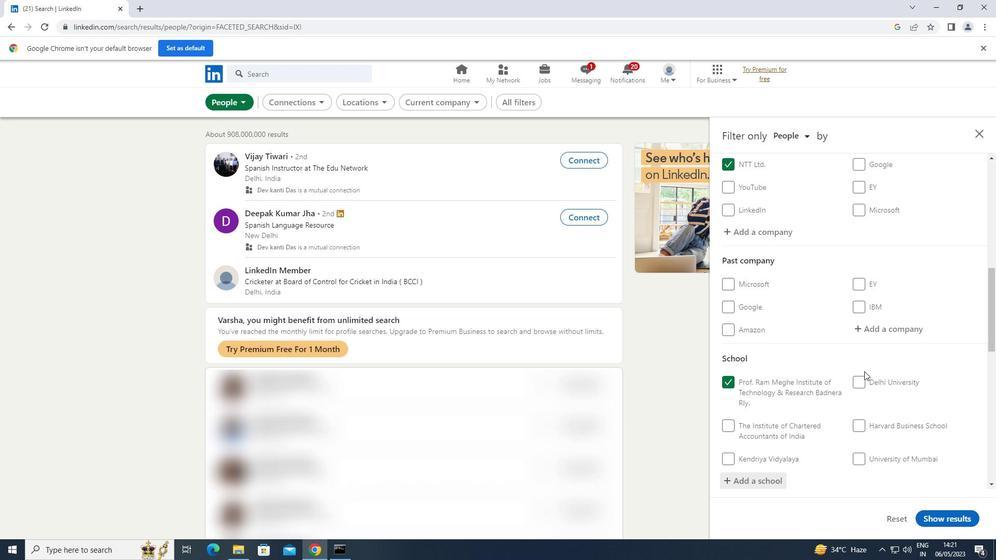 
Action: Mouse scrolled (864, 371) with delta (0, 0)
Screenshot: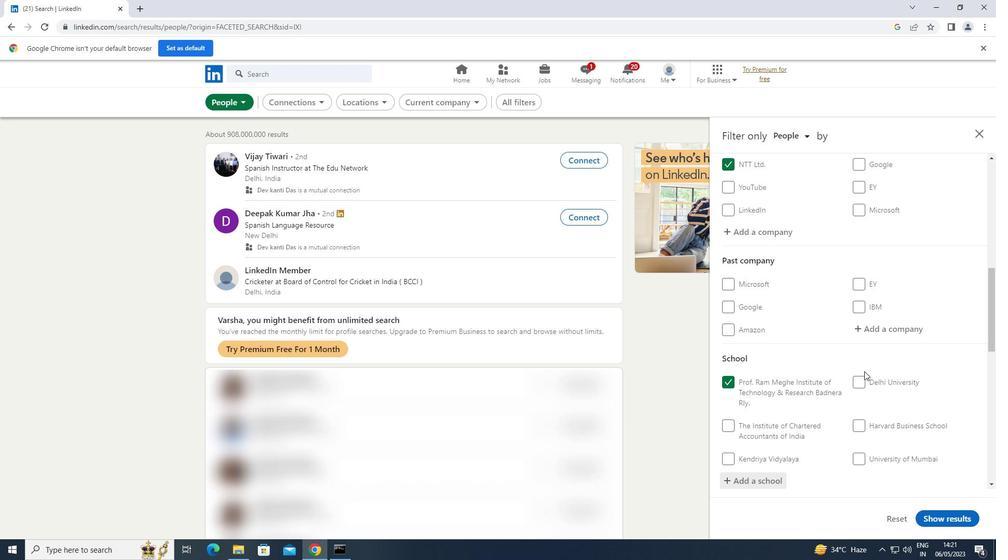 
Action: Mouse scrolled (864, 371) with delta (0, 0)
Screenshot: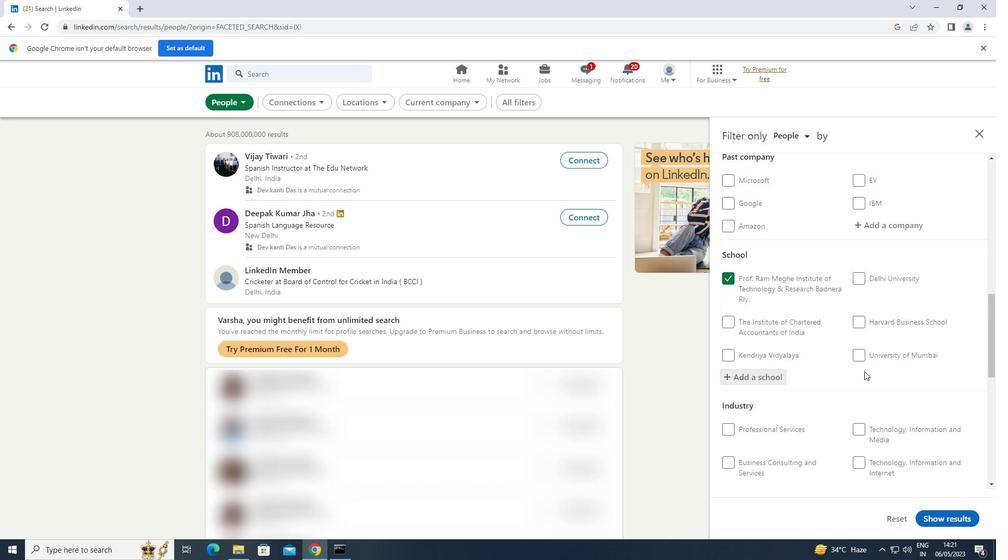
Action: Mouse scrolled (864, 371) with delta (0, 0)
Screenshot: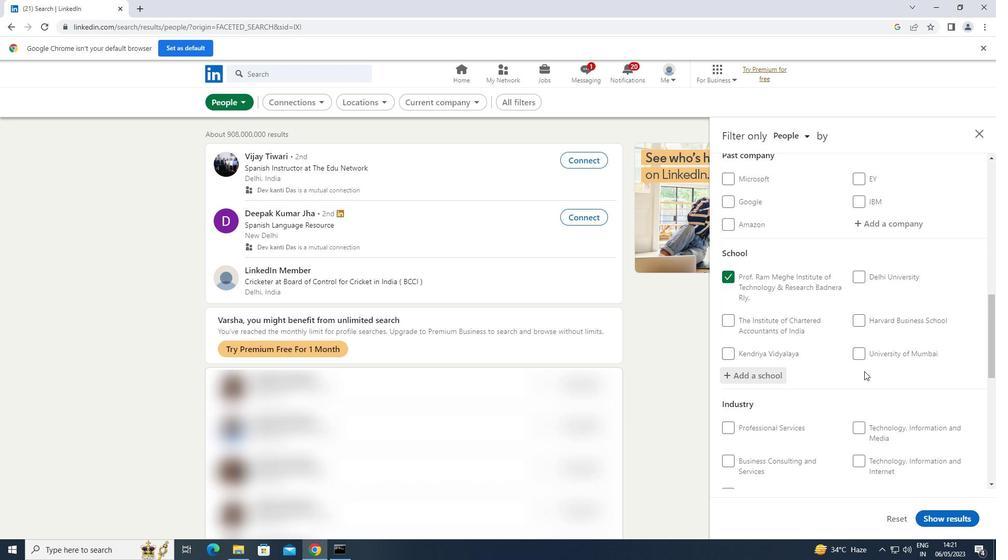
Action: Mouse scrolled (864, 371) with delta (0, 0)
Screenshot: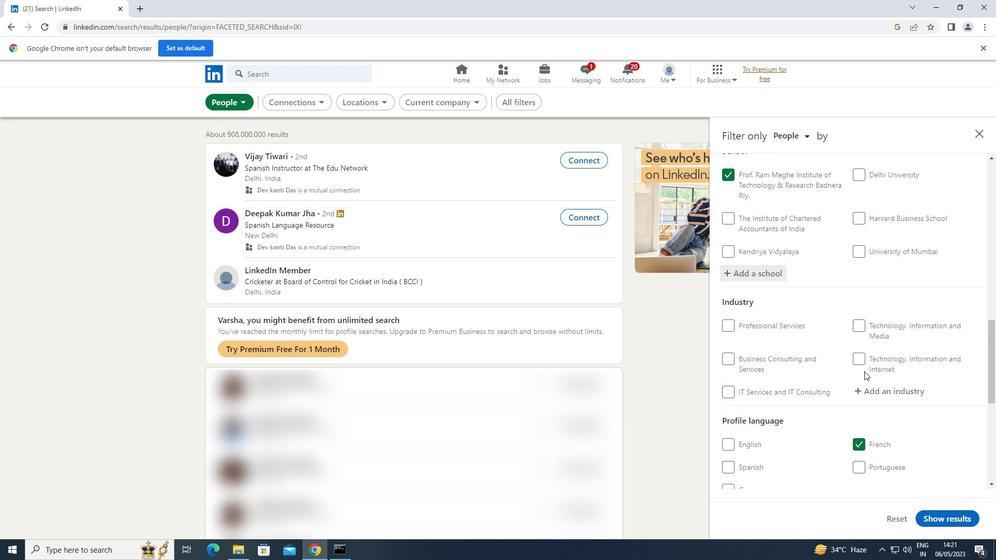 
Action: Mouse scrolled (864, 371) with delta (0, 0)
Screenshot: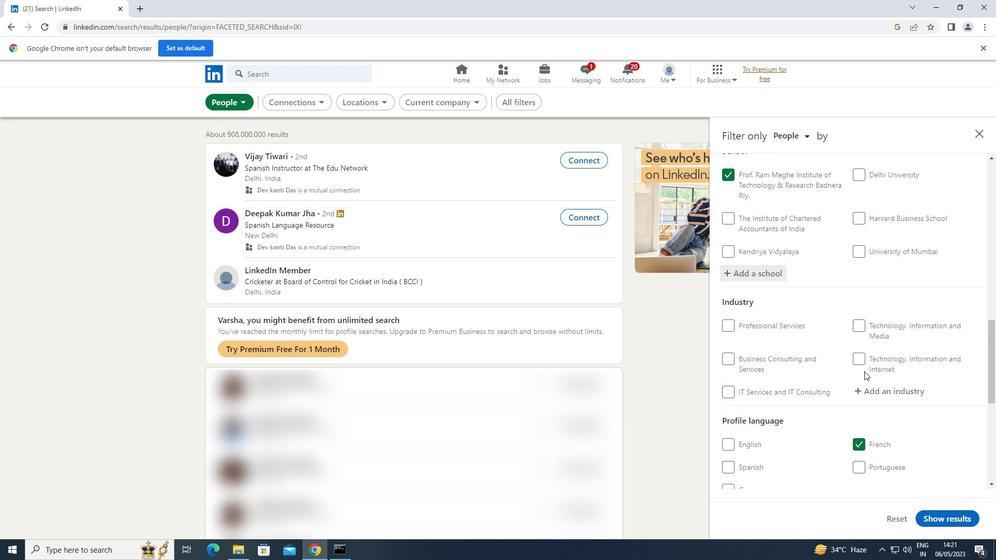 
Action: Mouse moved to (907, 289)
Screenshot: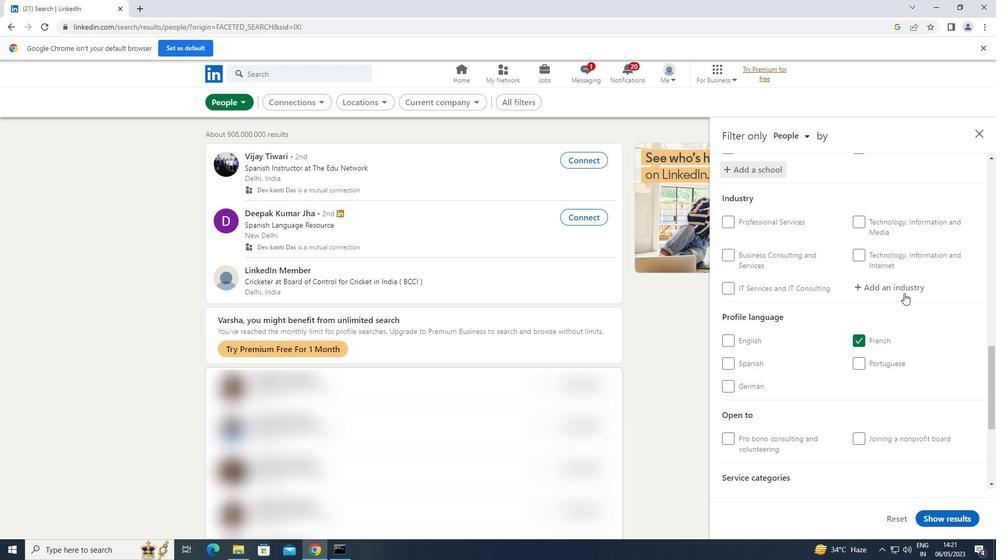 
Action: Mouse pressed left at (907, 289)
Screenshot: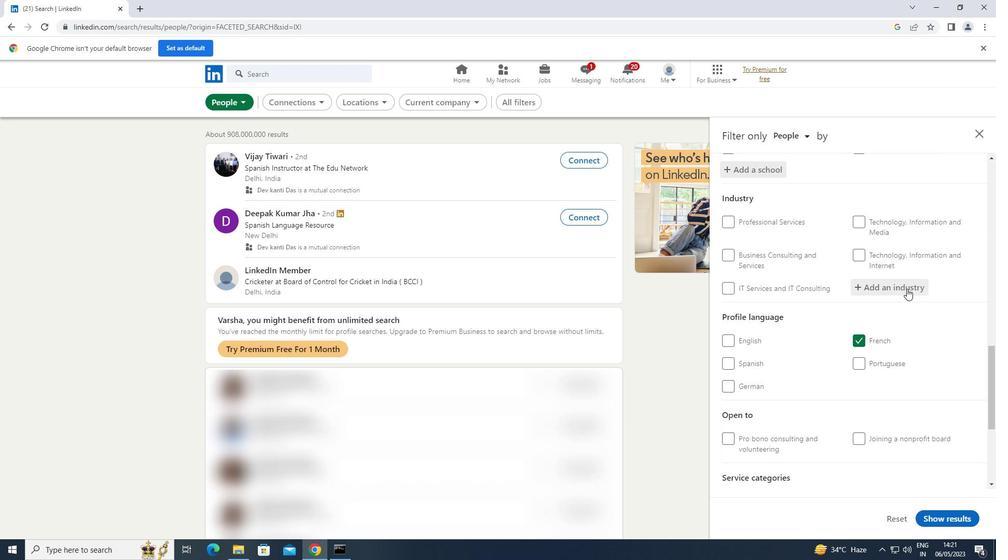 
Action: Key pressed <Key.shift>EVENTS
Screenshot: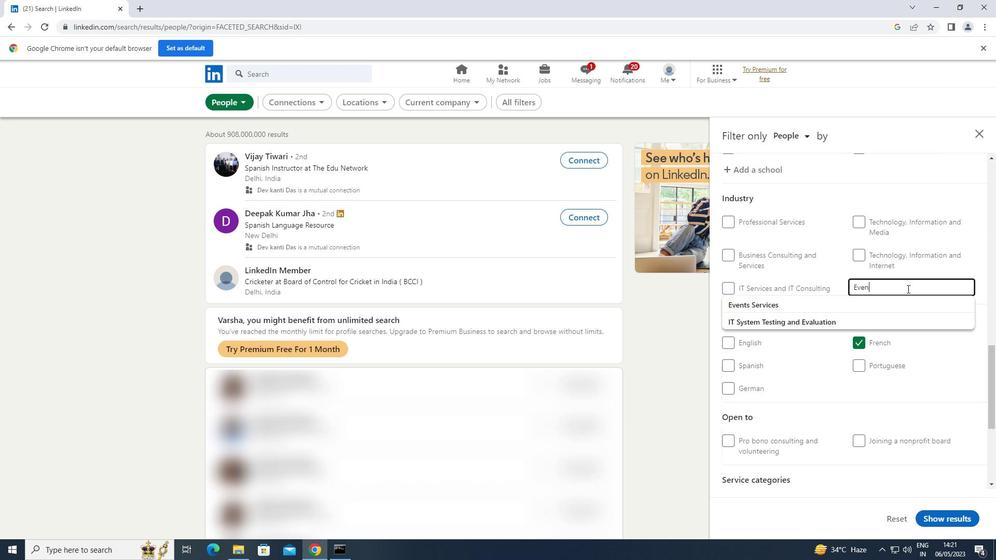 
Action: Mouse moved to (802, 303)
Screenshot: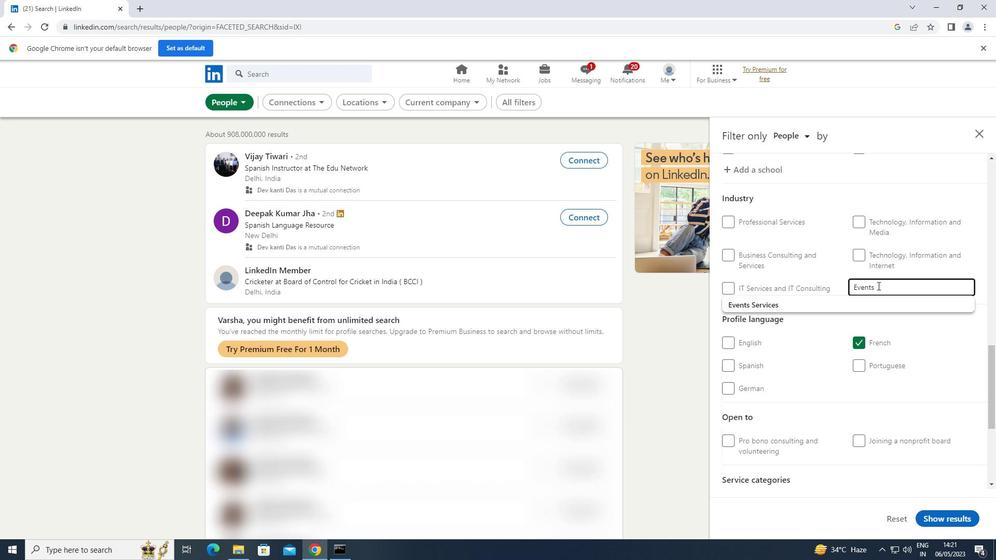 
Action: Mouse pressed left at (802, 303)
Screenshot: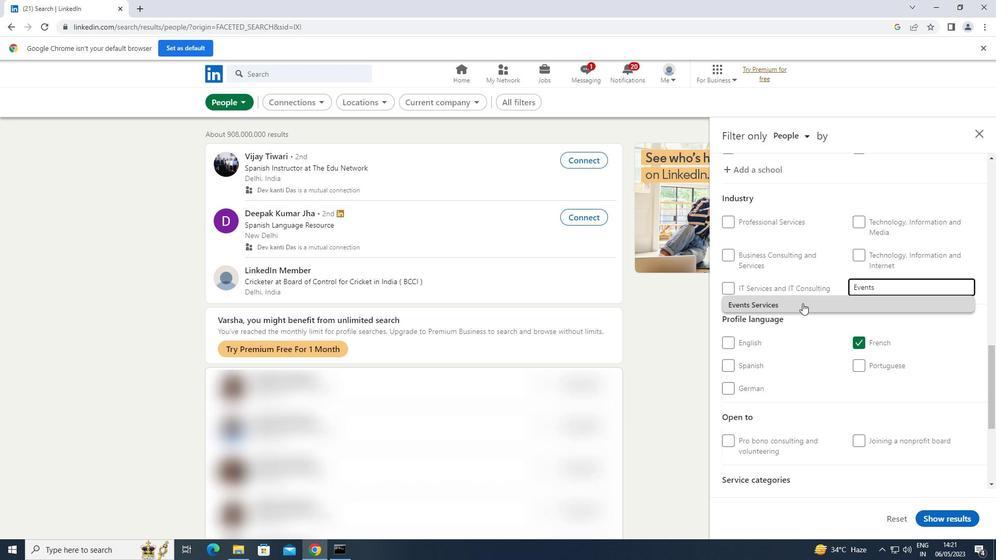 
Action: Mouse scrolled (802, 303) with delta (0, 0)
Screenshot: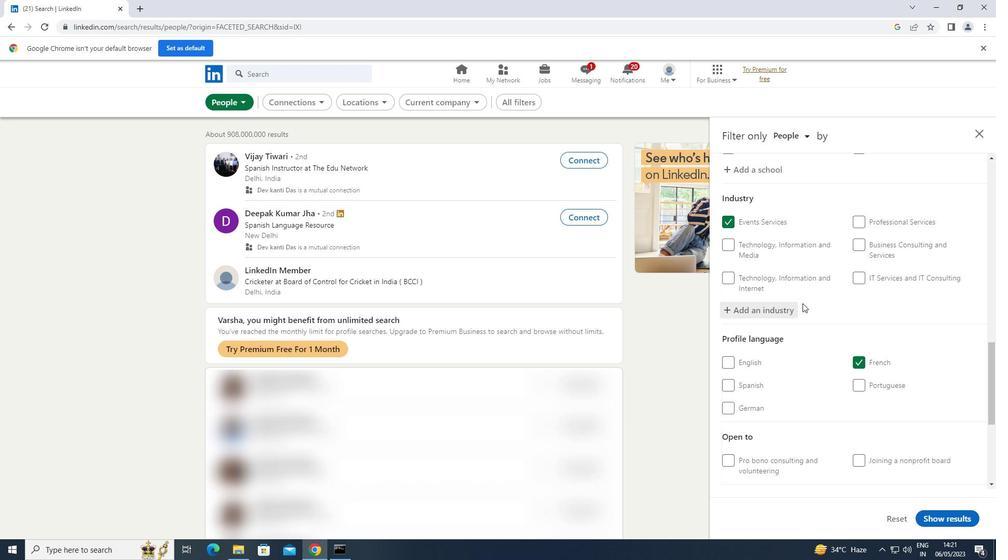 
Action: Mouse scrolled (802, 303) with delta (0, 0)
Screenshot: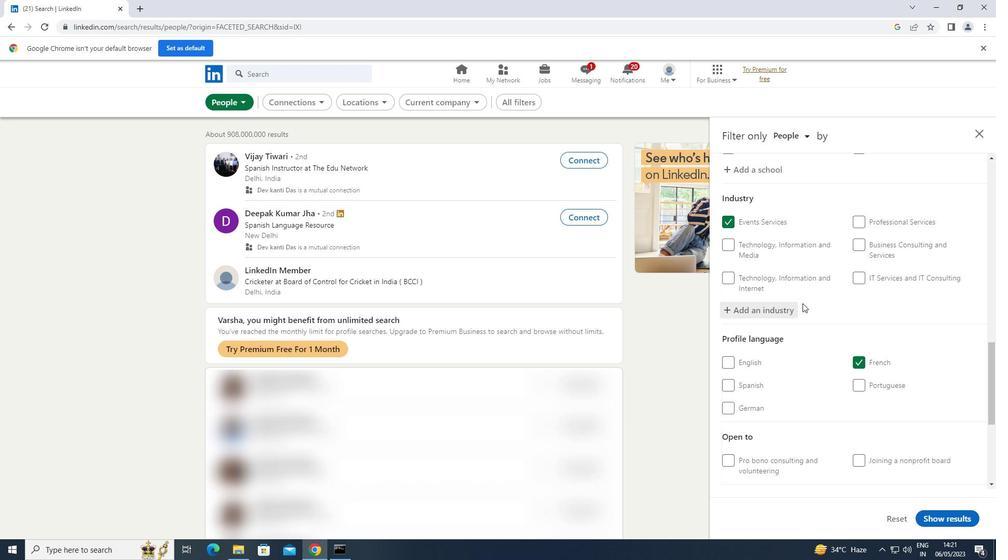 
Action: Mouse scrolled (802, 303) with delta (0, 0)
Screenshot: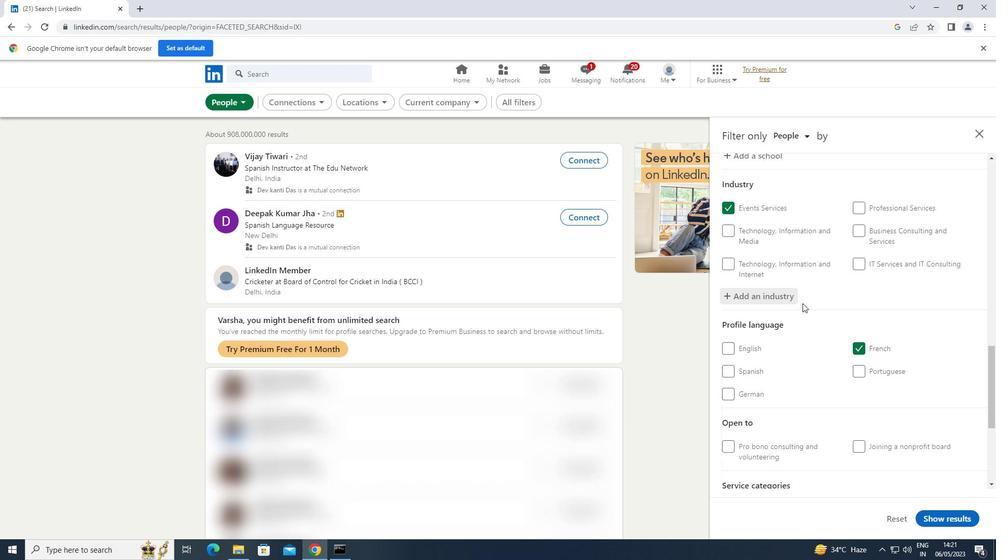 
Action: Mouse moved to (802, 303)
Screenshot: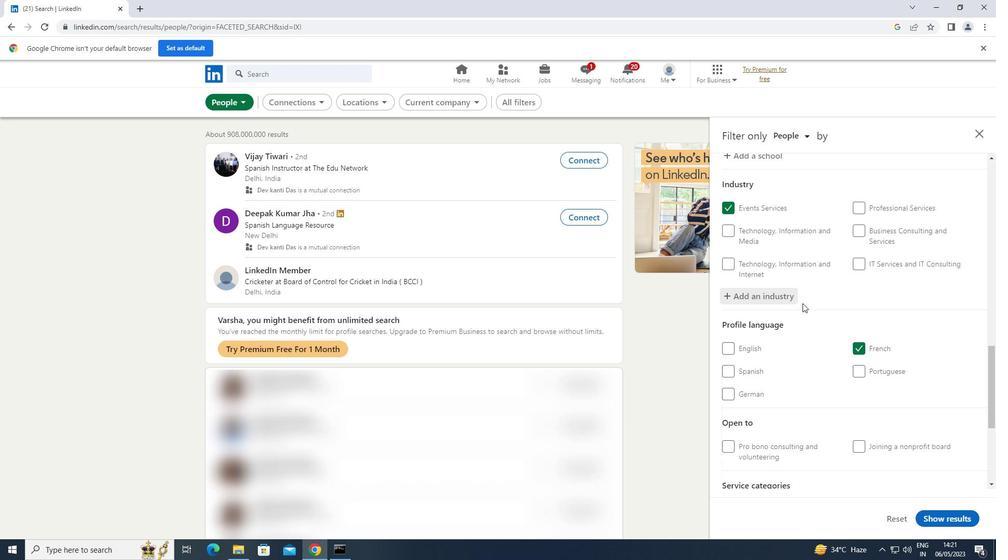 
Action: Mouse scrolled (802, 303) with delta (0, 0)
Screenshot: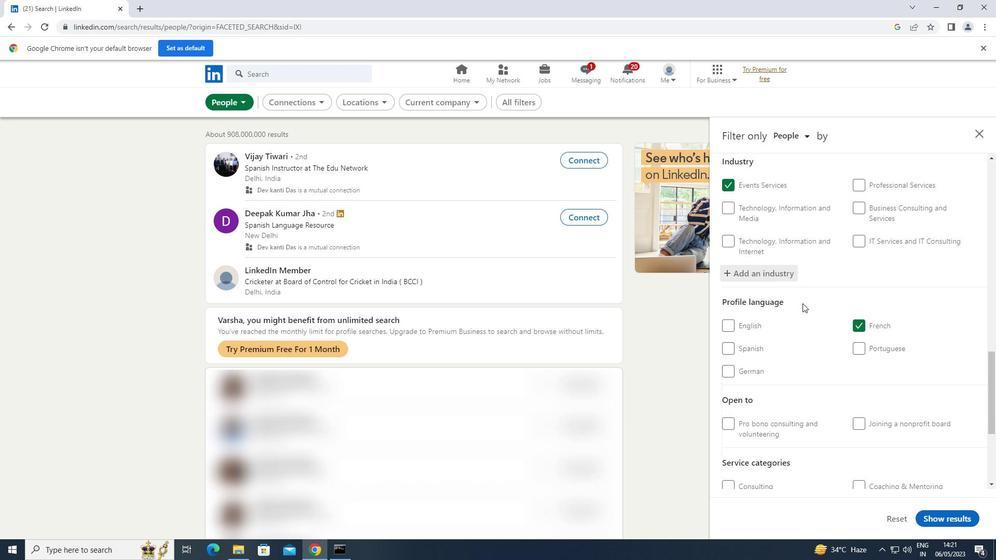 
Action: Mouse scrolled (802, 303) with delta (0, 0)
Screenshot: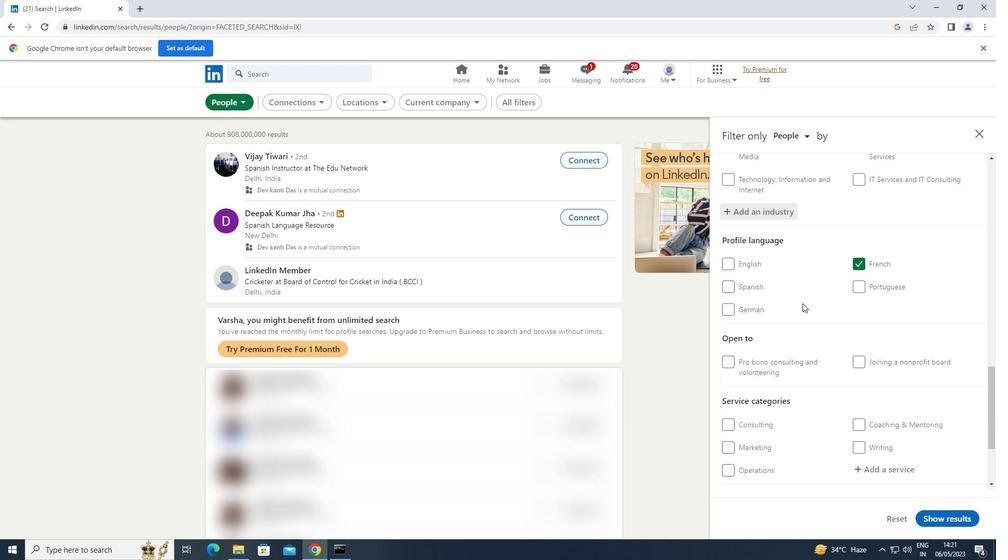 
Action: Mouse moved to (898, 343)
Screenshot: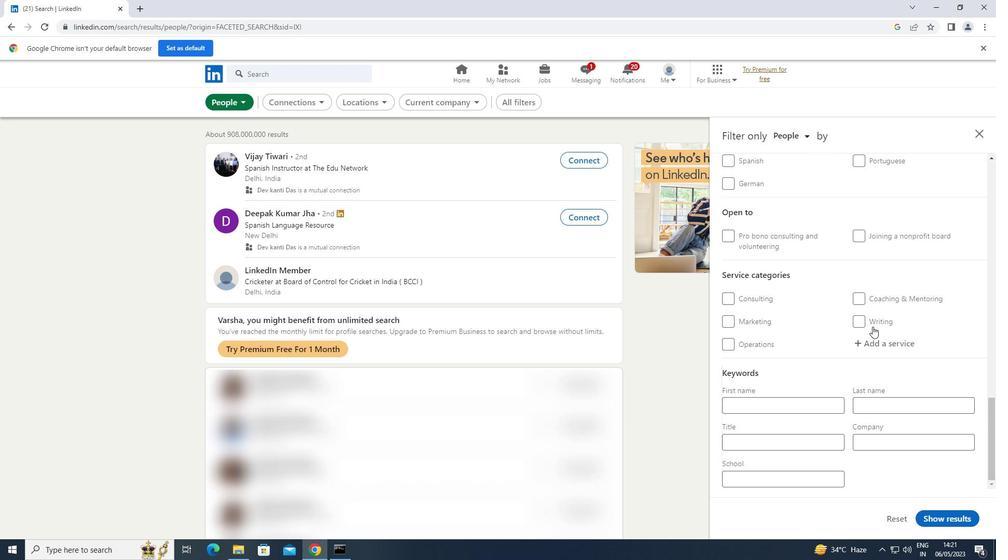 
Action: Mouse pressed left at (898, 343)
Screenshot: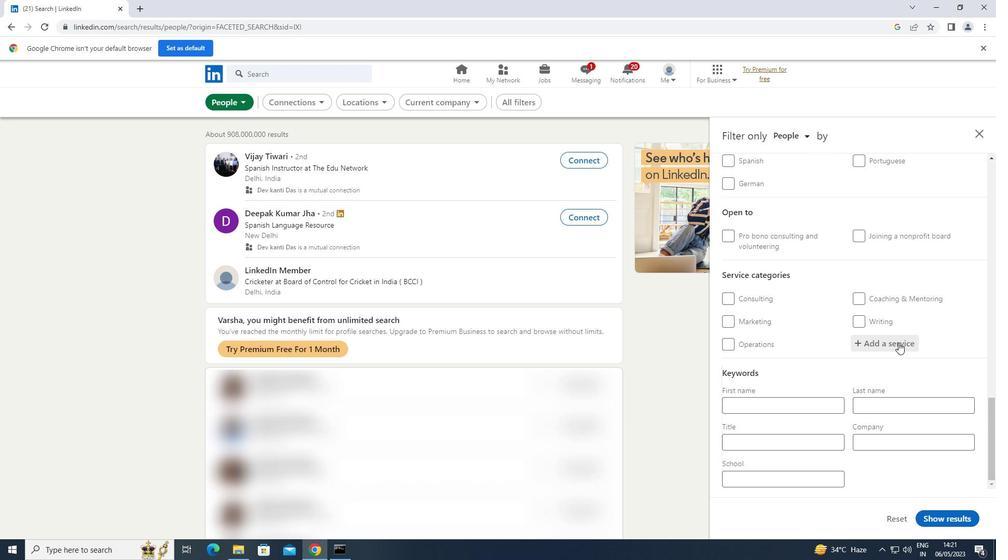 
Action: Key pressed <Key.shift>PRODUCT
Screenshot: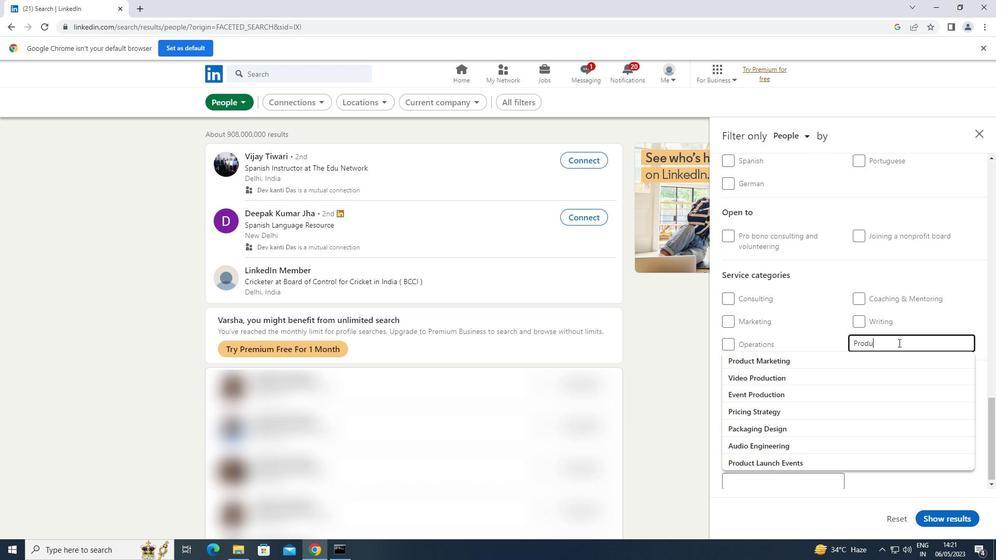 
Action: Mouse moved to (806, 360)
Screenshot: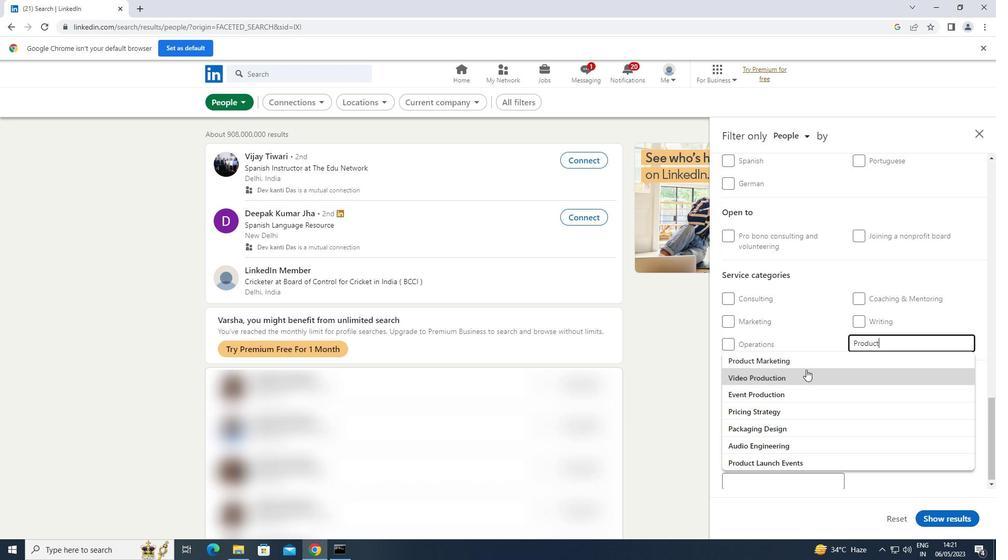
Action: Mouse pressed left at (806, 360)
Screenshot: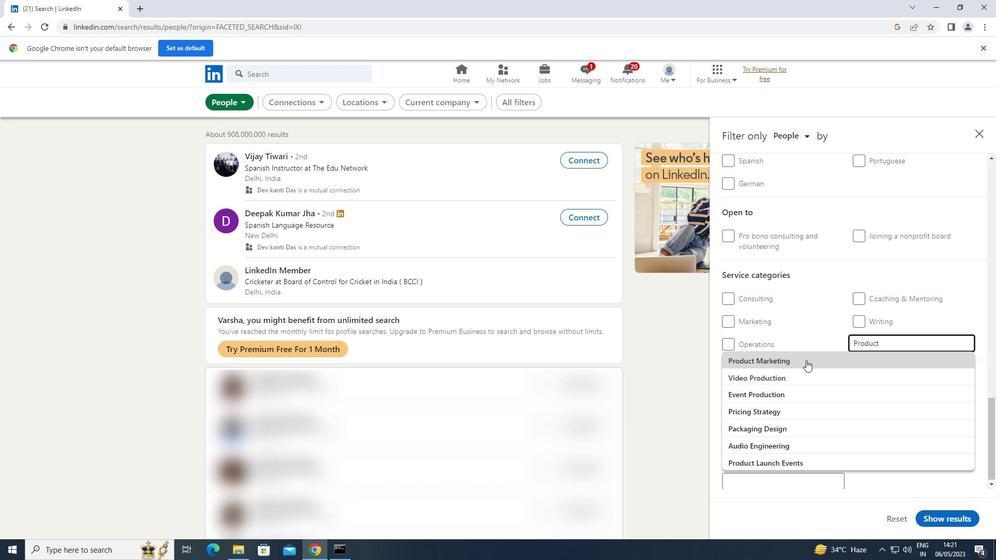 
Action: Mouse moved to (807, 358)
Screenshot: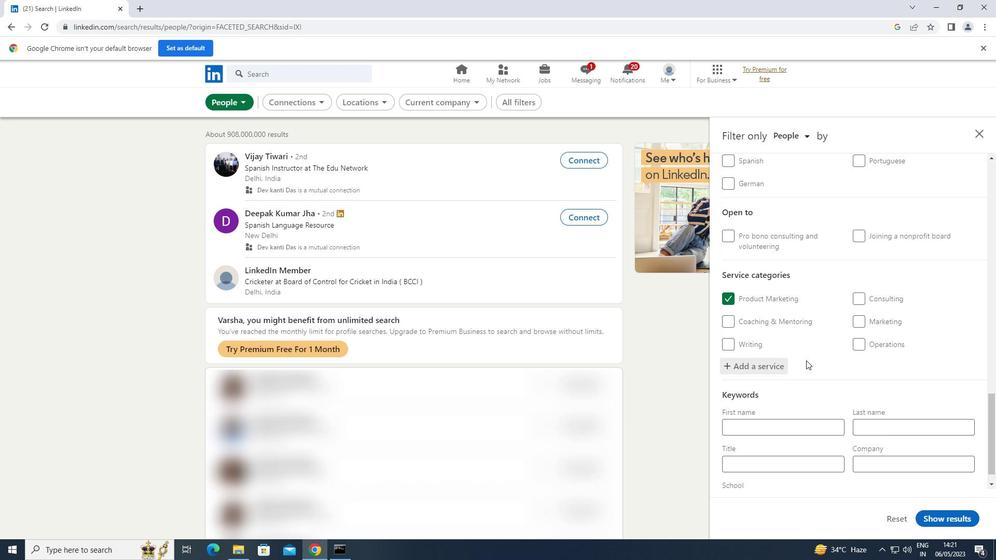 
Action: Mouse scrolled (807, 358) with delta (0, 0)
Screenshot: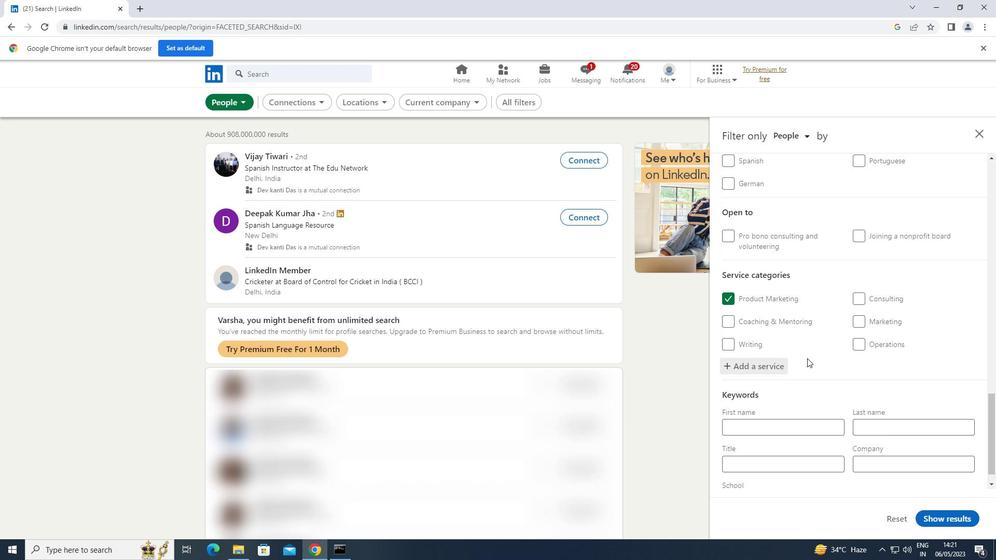
Action: Mouse scrolled (807, 358) with delta (0, 0)
Screenshot: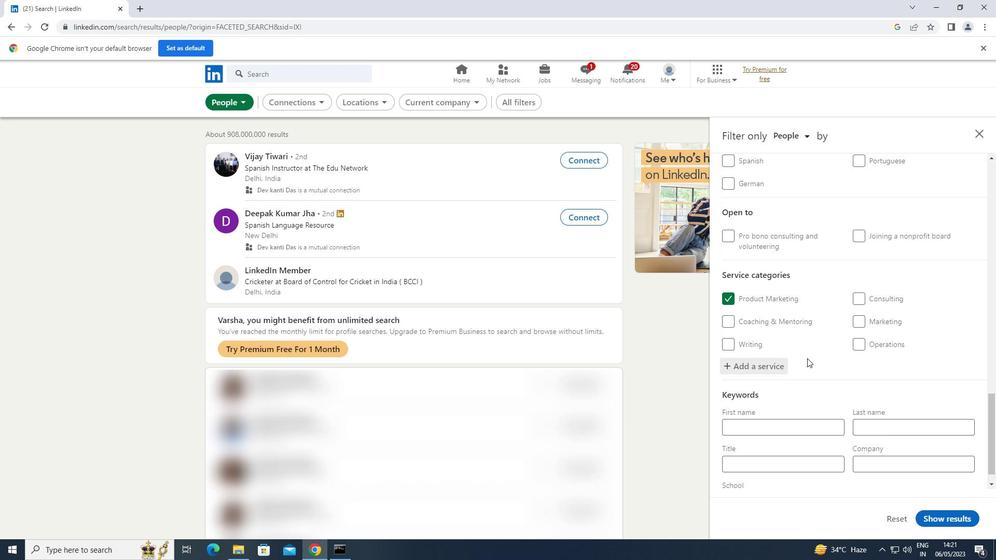 
Action: Mouse scrolled (807, 358) with delta (0, 0)
Screenshot: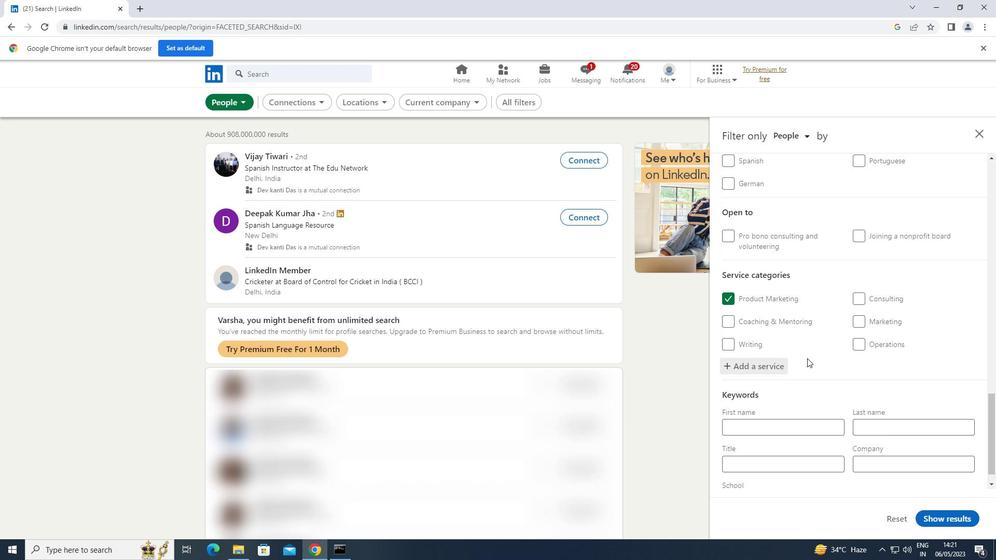 
Action: Mouse scrolled (807, 358) with delta (0, 0)
Screenshot: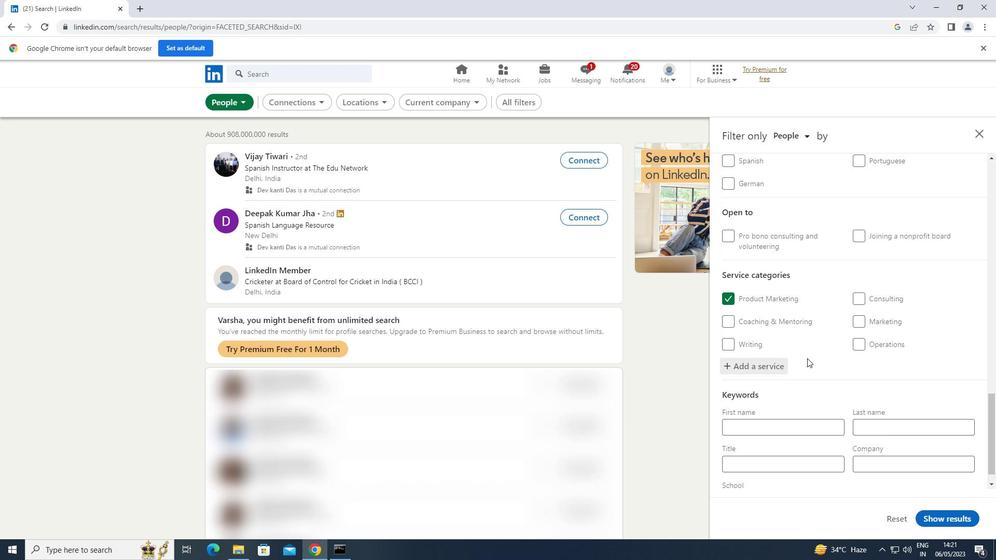 
Action: Mouse scrolled (807, 358) with delta (0, 0)
Screenshot: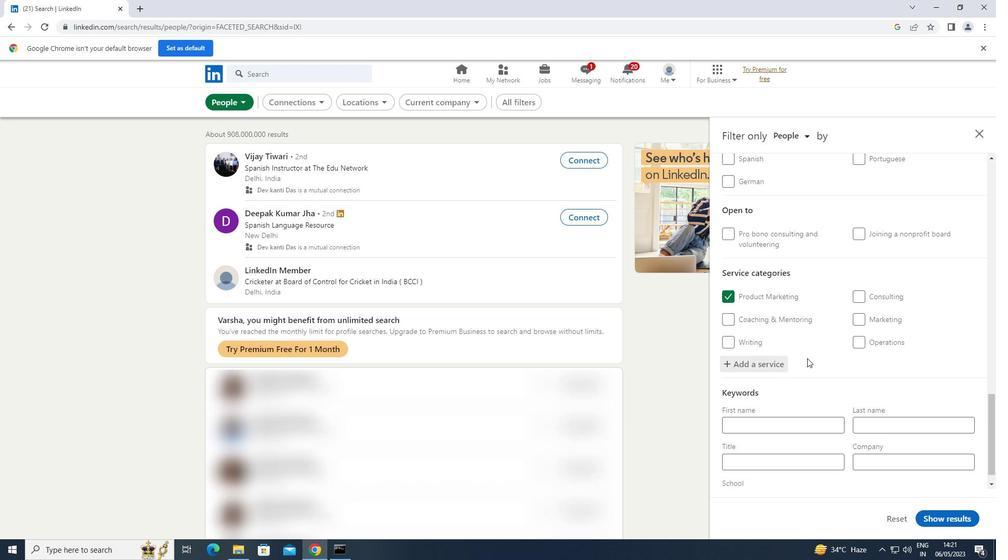
Action: Mouse scrolled (807, 358) with delta (0, 0)
Screenshot: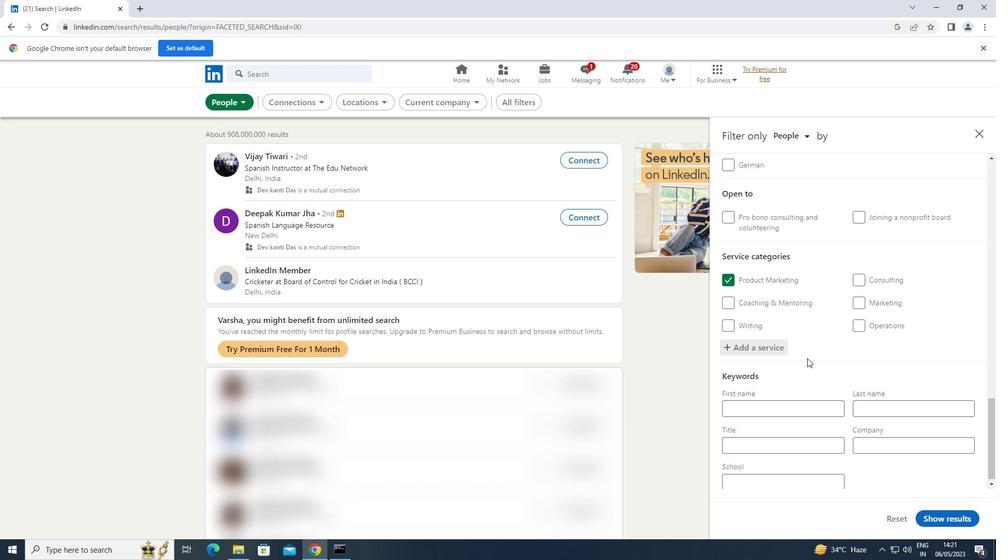 
Action: Mouse moved to (793, 443)
Screenshot: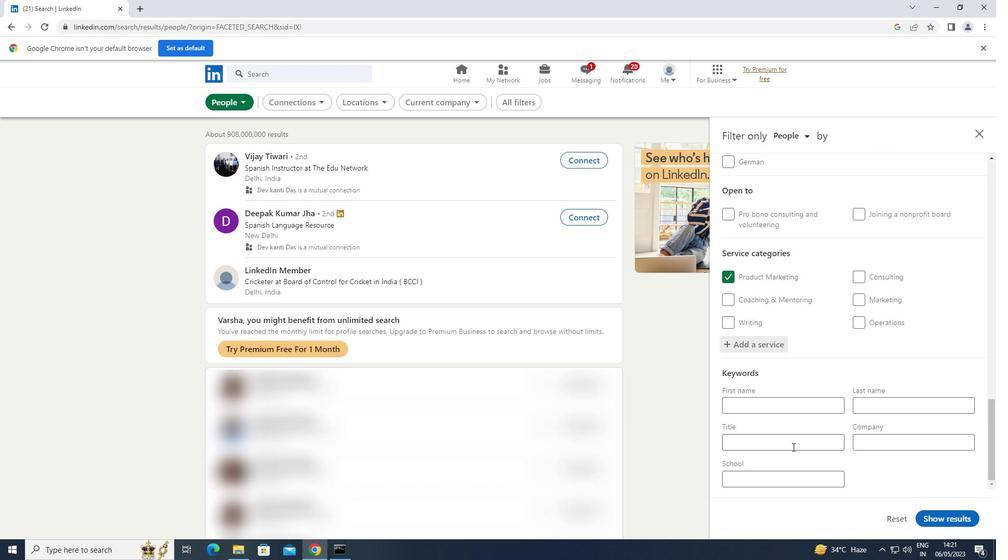 
Action: Mouse pressed left at (793, 443)
Screenshot: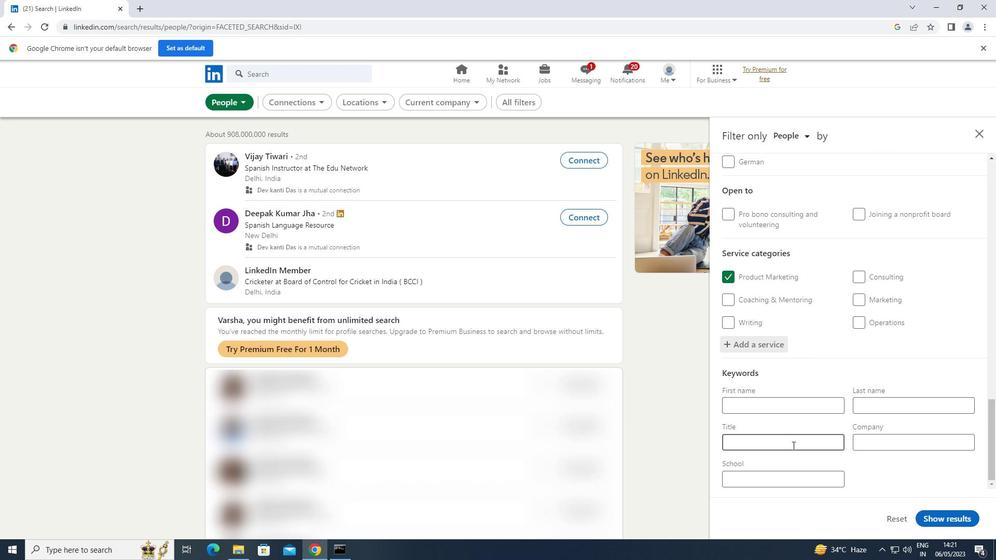 
Action: Key pressed <Key.shift>YOUTH<Key.space><Key.shift>VOLUNTEER
Screenshot: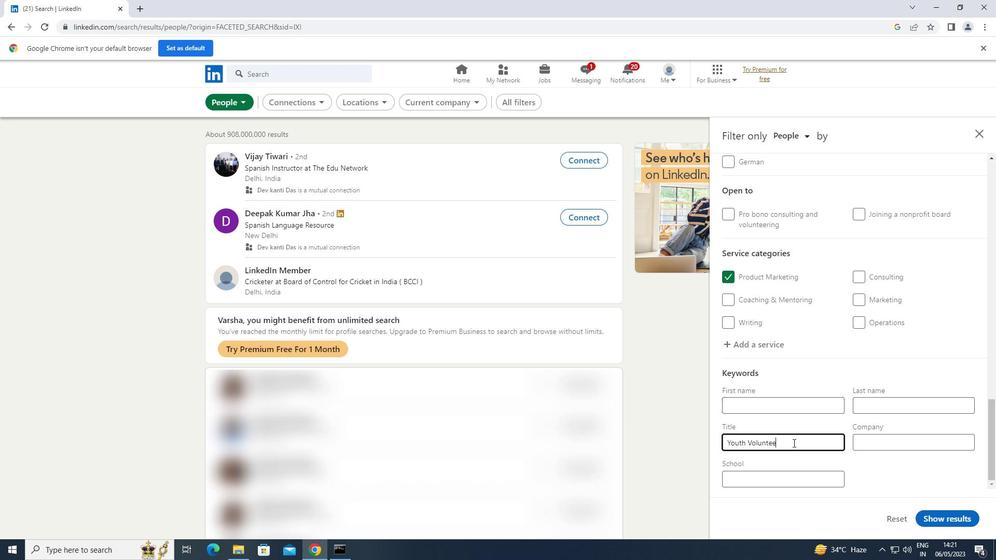 
Action: Mouse moved to (933, 516)
Screenshot: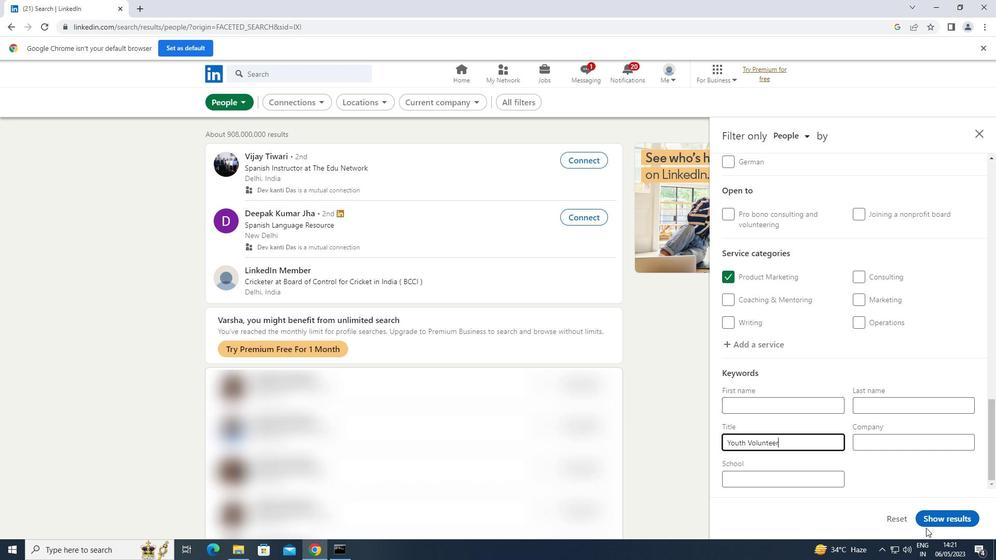
Action: Mouse pressed left at (933, 516)
Screenshot: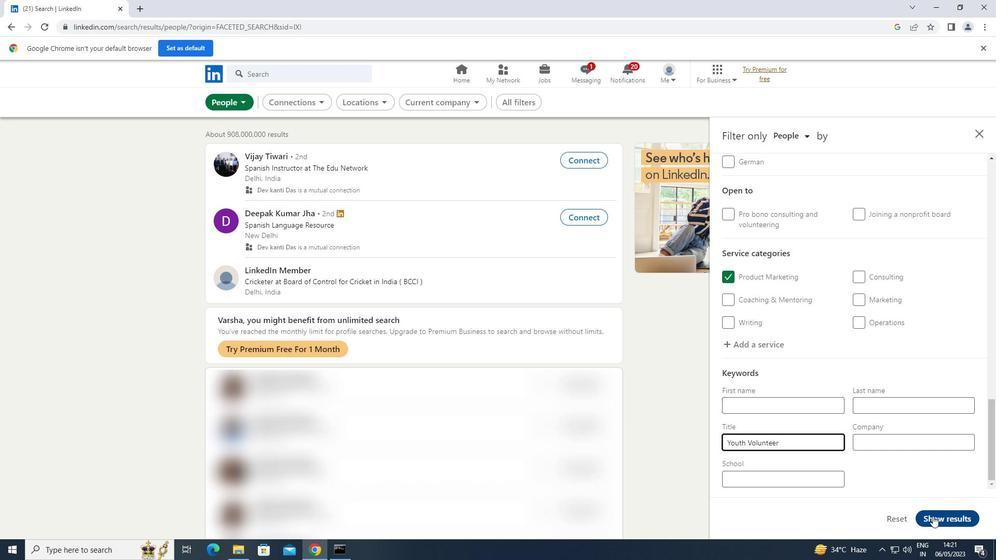 
